 Task: Look for space in Chishtiān Mandi, Pakistan from 5th July, 2023 to 11th July, 2023 for 2 adults in price range Rs.8000 to Rs.16000. Place can be entire place with 2 bedrooms having 2 beds and 1 bathroom. Property type can be house, flat, guest house. Booking option can be shelf check-in. Required host language is English.
Action: Mouse moved to (352, 149)
Screenshot: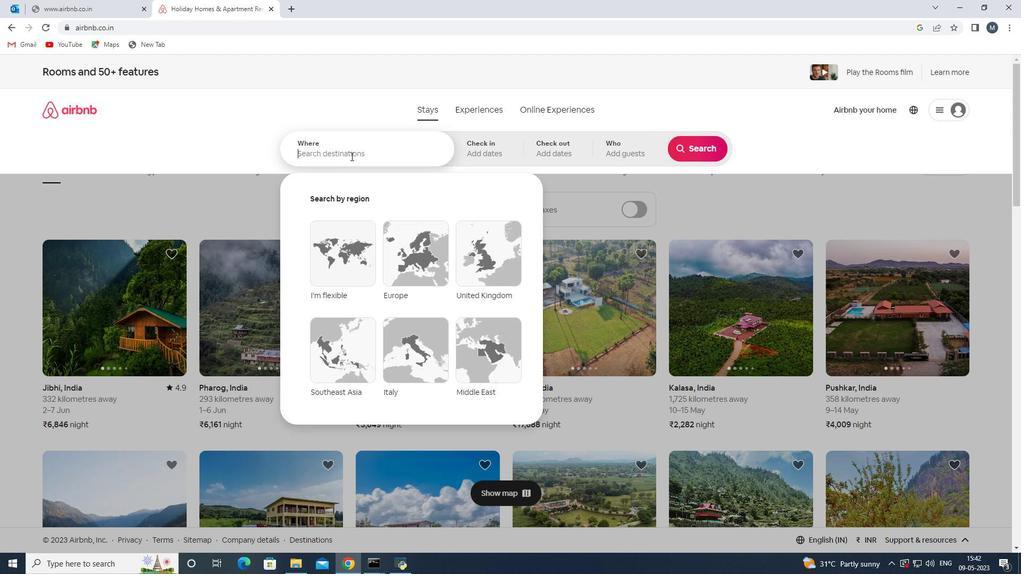 
Action: Mouse pressed left at (352, 149)
Screenshot: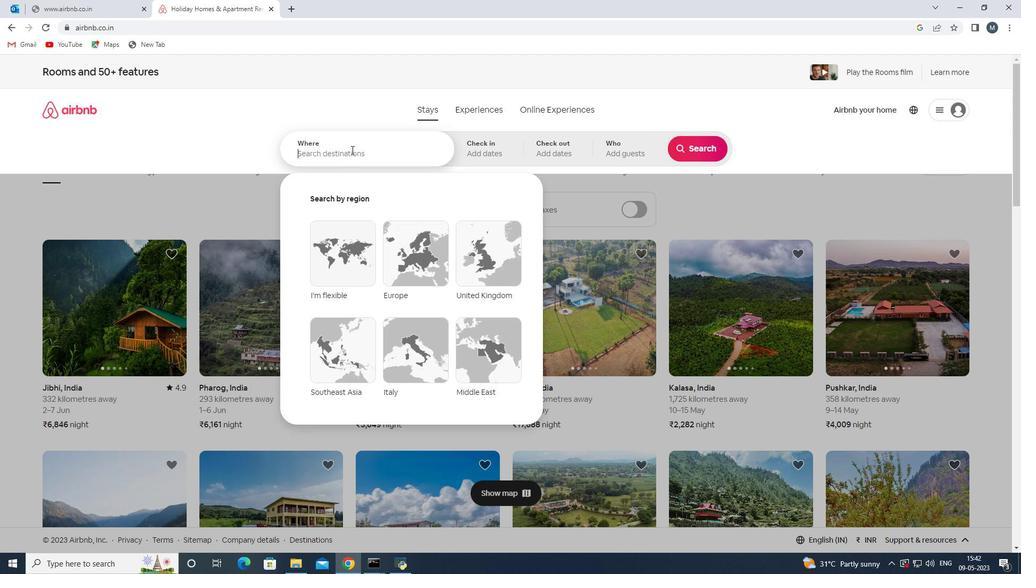 
Action: Mouse moved to (352, 149)
Screenshot: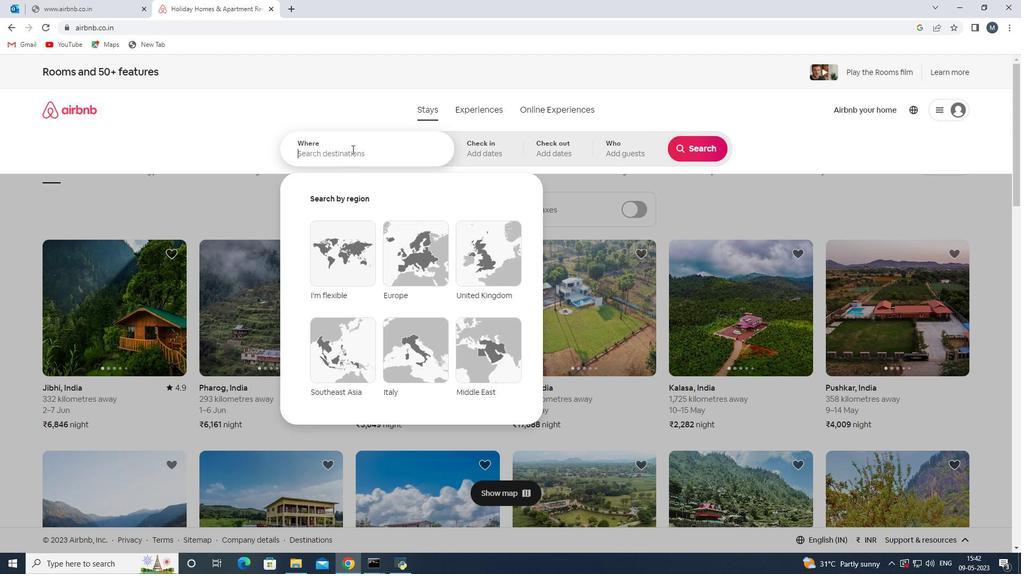
Action: Key pressed <Key.shift><Key.shift><Key.shift><Key.shift><Key.shift>Chishr<Key.backspace>tian<Key.space><Key.shift>Mandi,<Key.shift>Pakistan
Screenshot: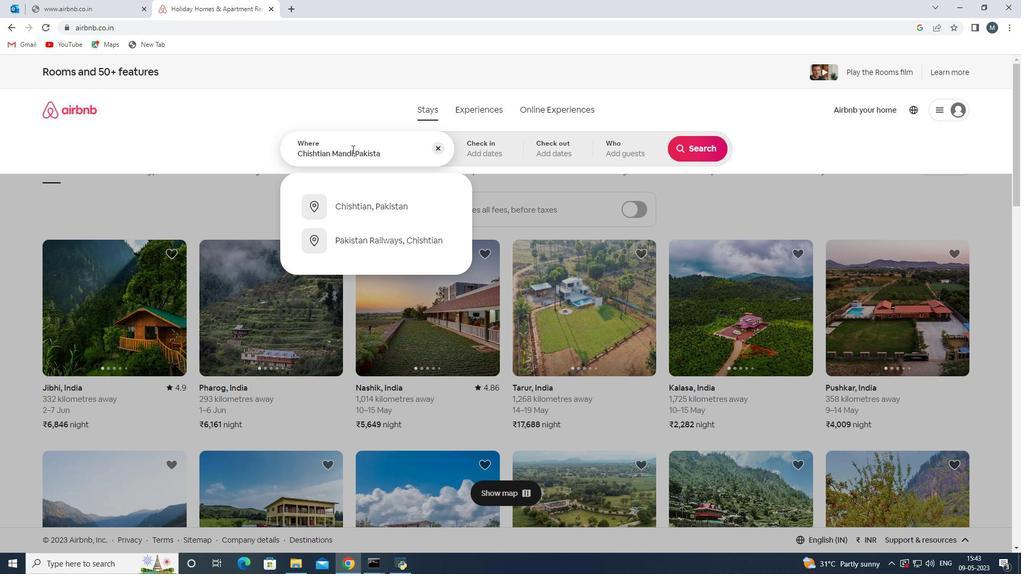 
Action: Mouse moved to (365, 212)
Screenshot: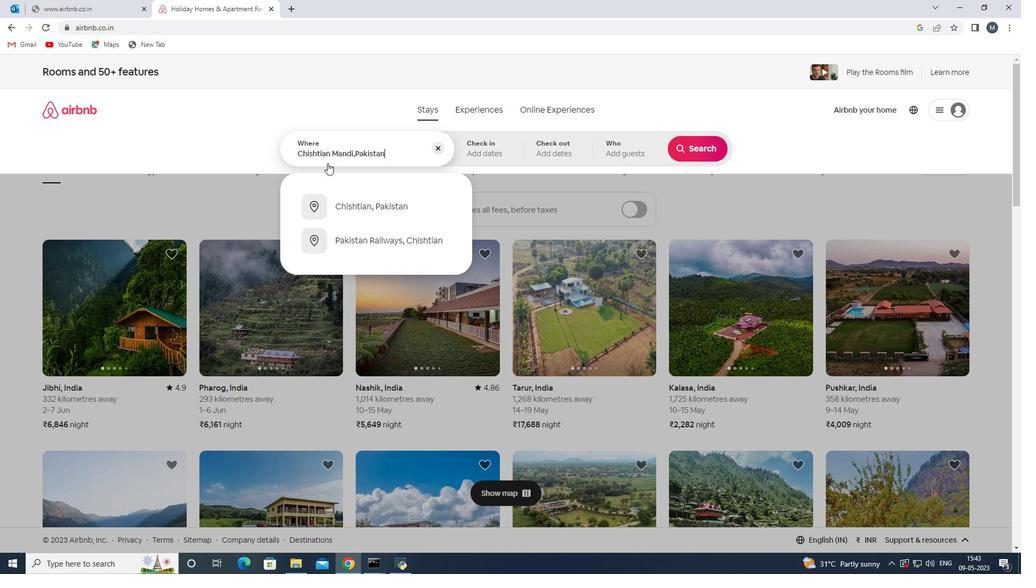 
Action: Mouse pressed left at (365, 212)
Screenshot: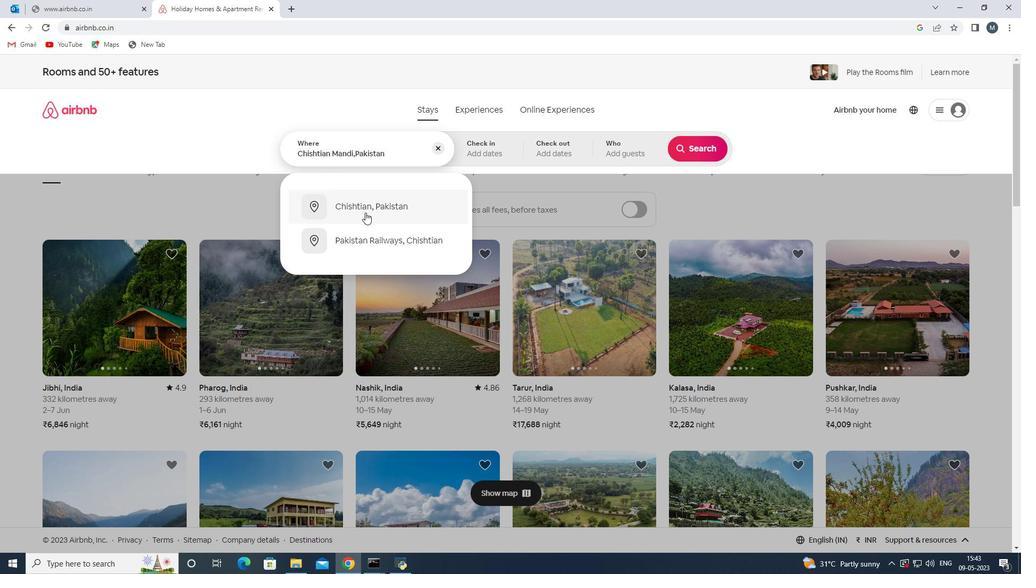 
Action: Mouse moved to (696, 237)
Screenshot: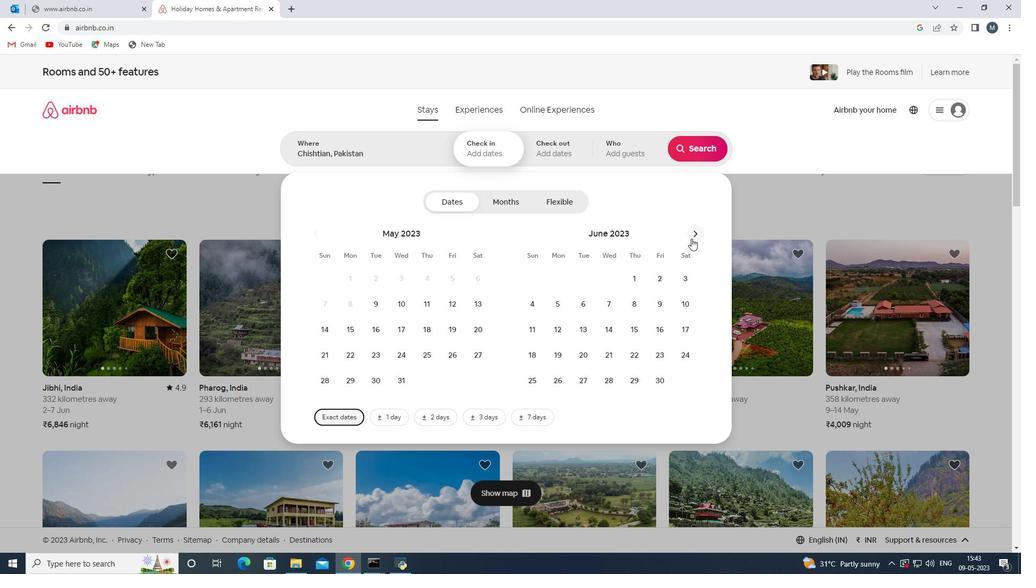 
Action: Mouse pressed left at (696, 237)
Screenshot: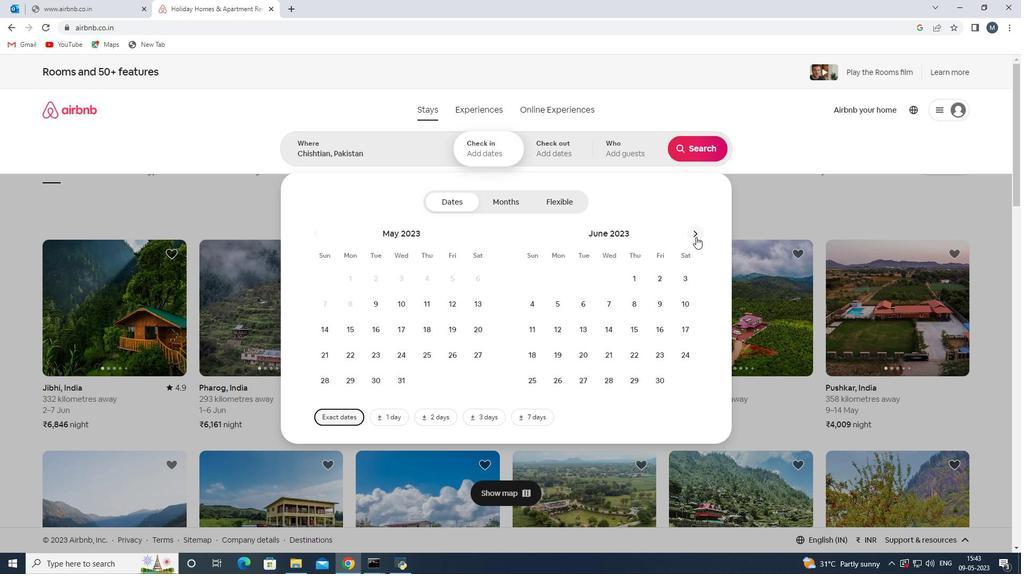 
Action: Mouse moved to (616, 304)
Screenshot: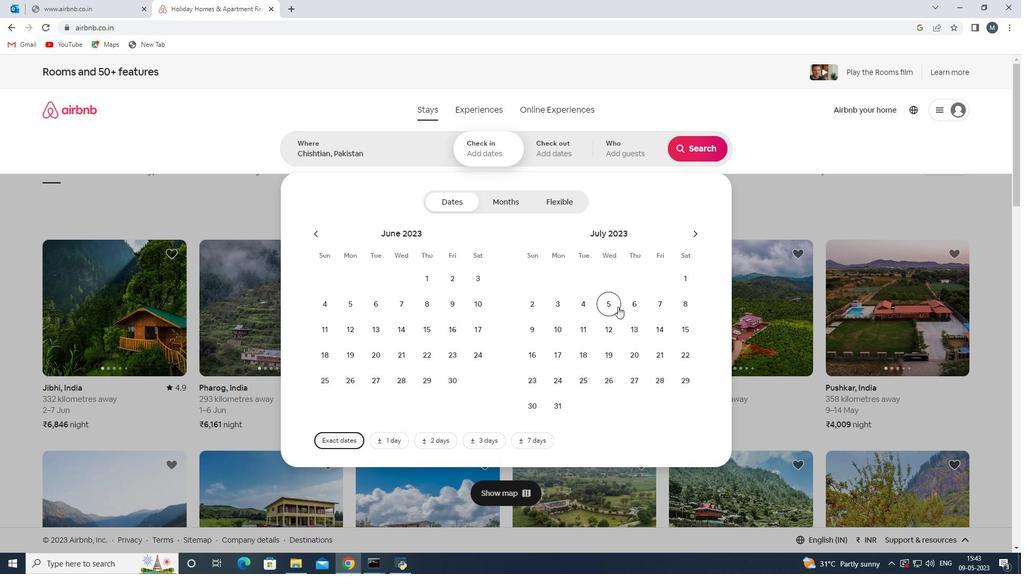 
Action: Mouse pressed left at (616, 304)
Screenshot: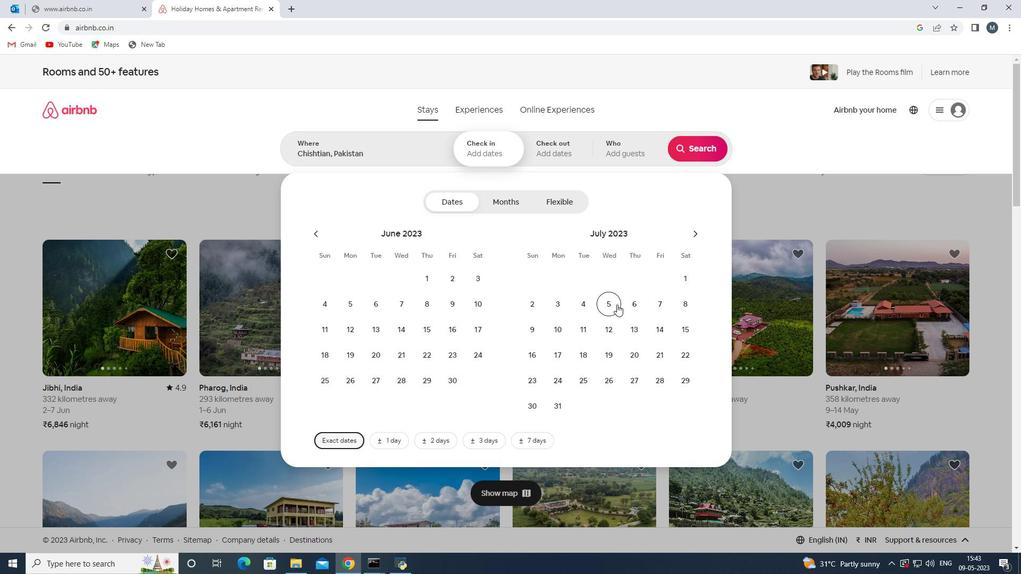 
Action: Mouse moved to (589, 327)
Screenshot: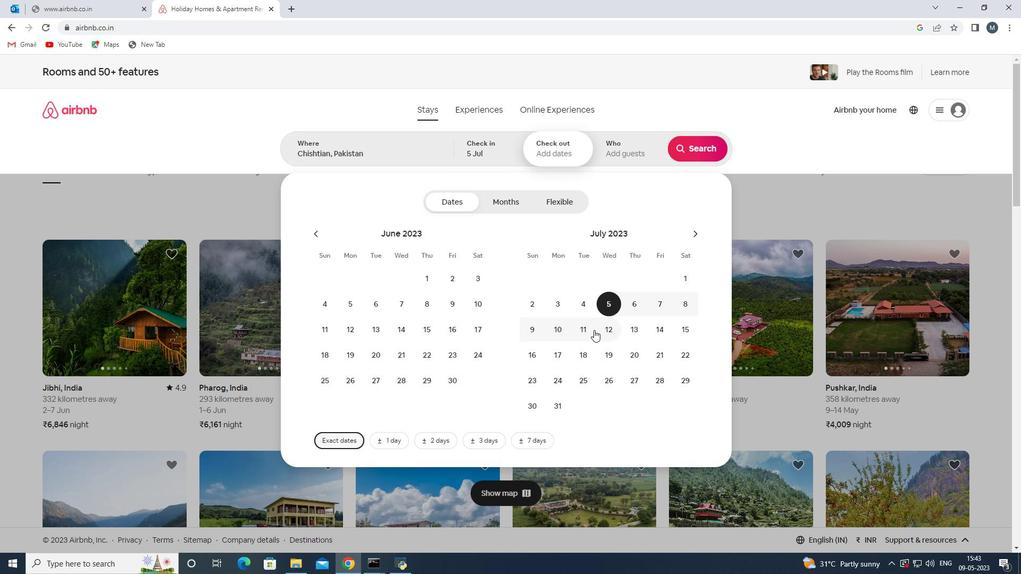 
Action: Mouse pressed left at (589, 327)
Screenshot: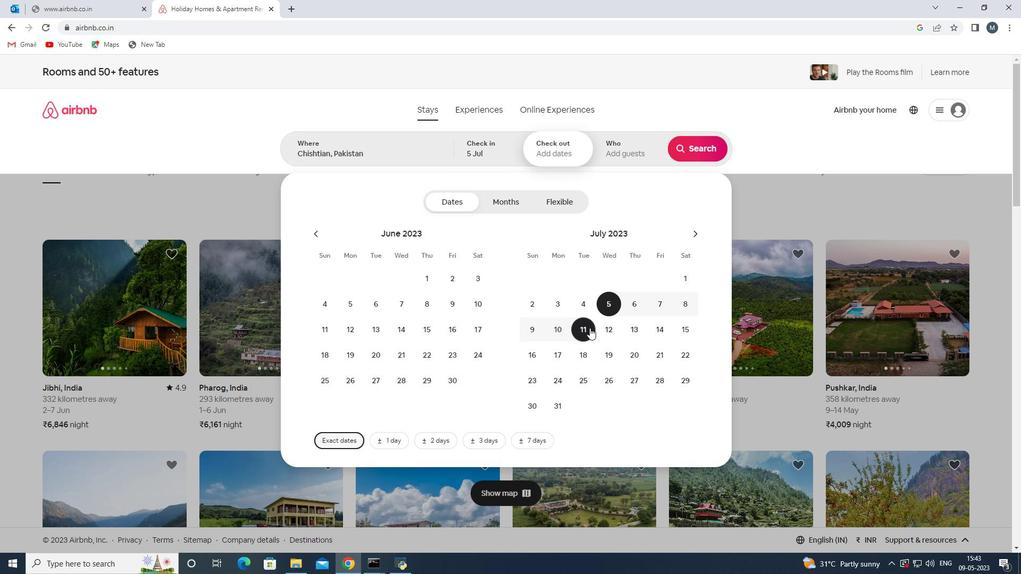 
Action: Mouse moved to (625, 152)
Screenshot: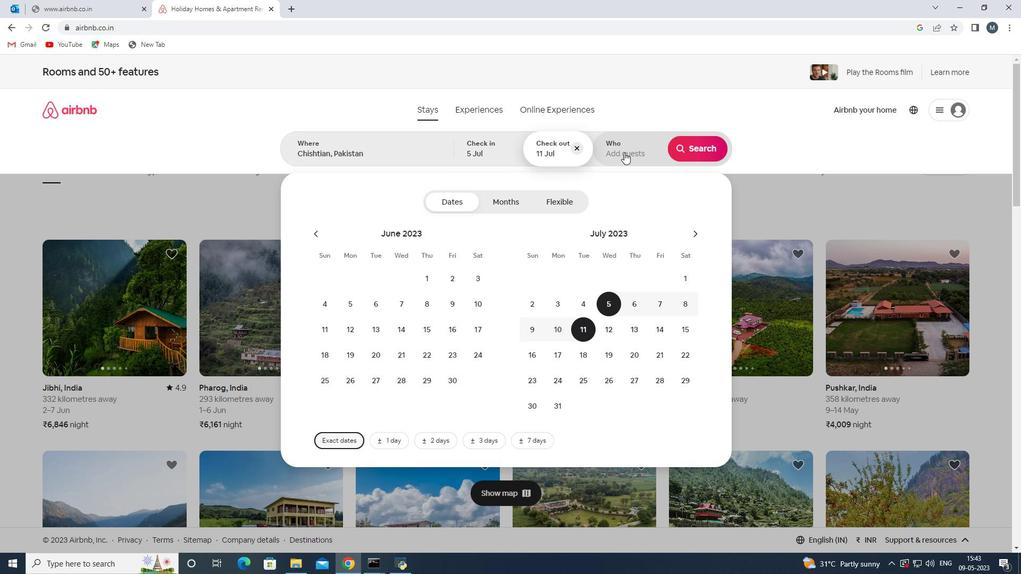 
Action: Mouse pressed left at (625, 152)
Screenshot: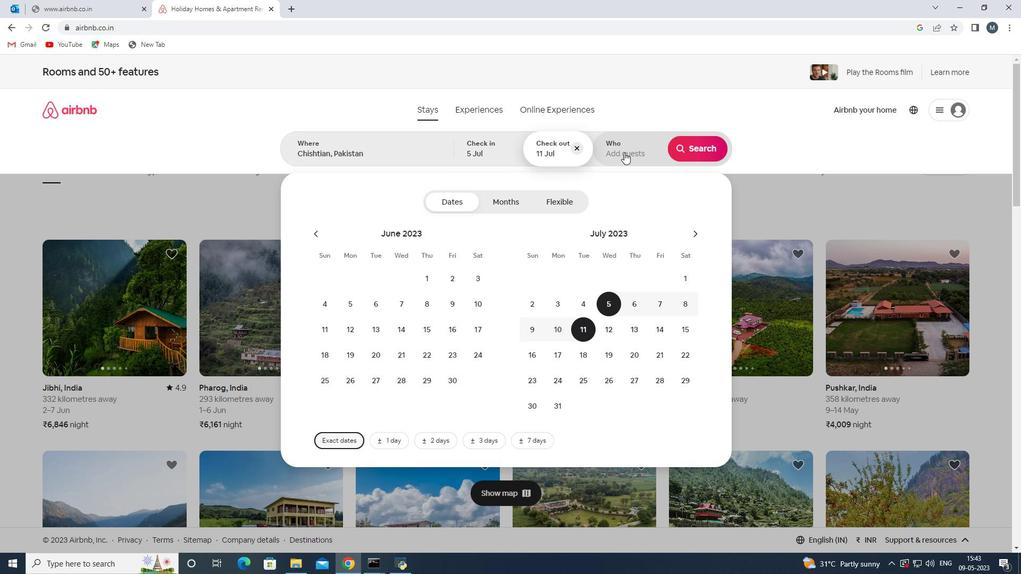 
Action: Mouse moved to (707, 210)
Screenshot: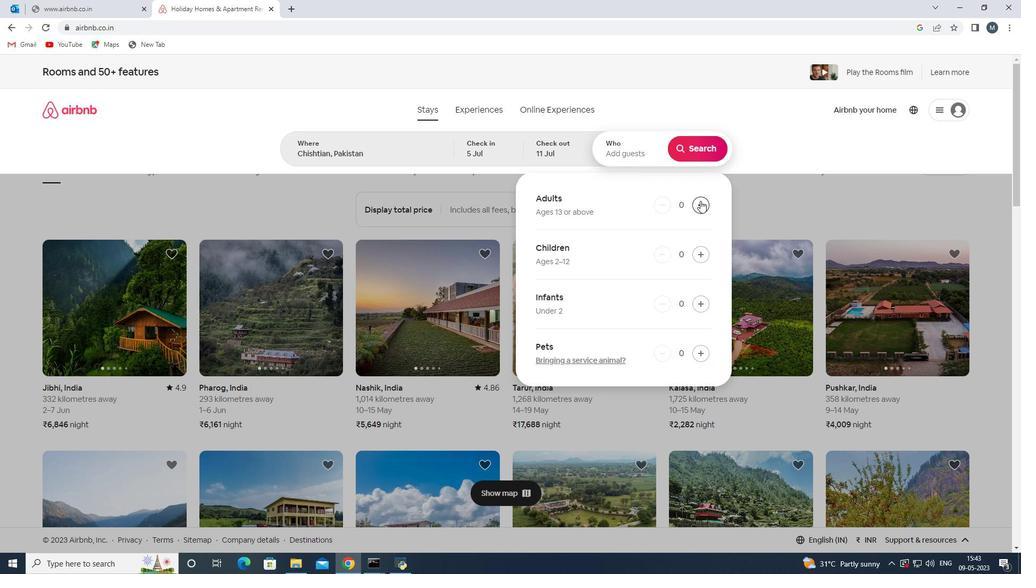 
Action: Mouse pressed left at (707, 210)
Screenshot: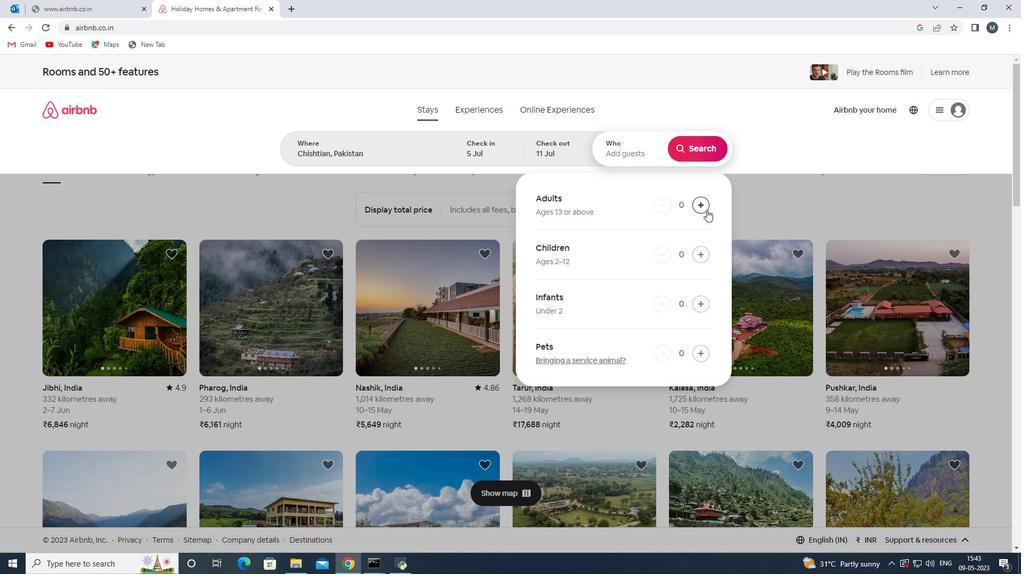 
Action: Mouse moved to (705, 207)
Screenshot: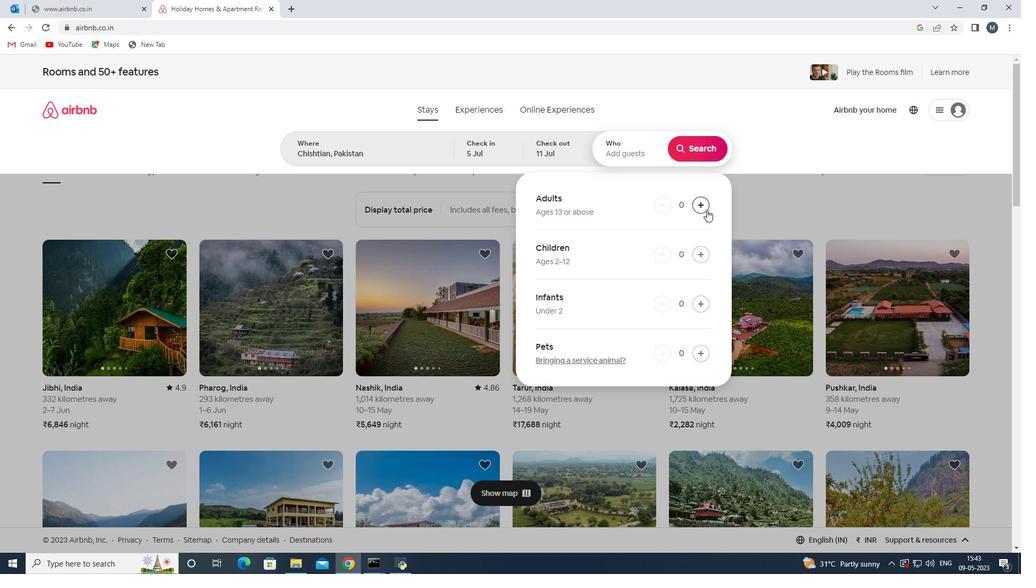 
Action: Mouse pressed left at (705, 207)
Screenshot: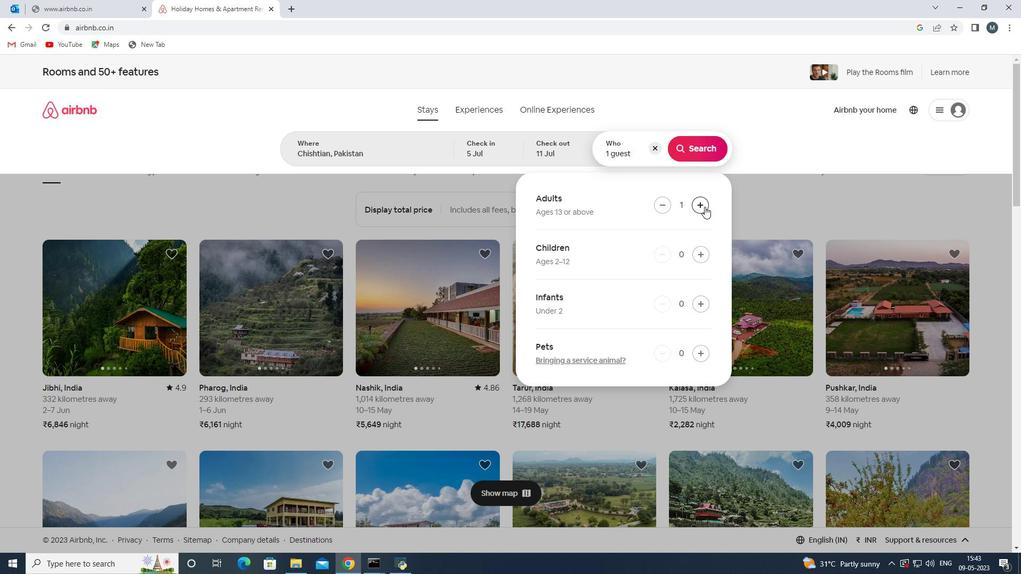 
Action: Mouse moved to (706, 151)
Screenshot: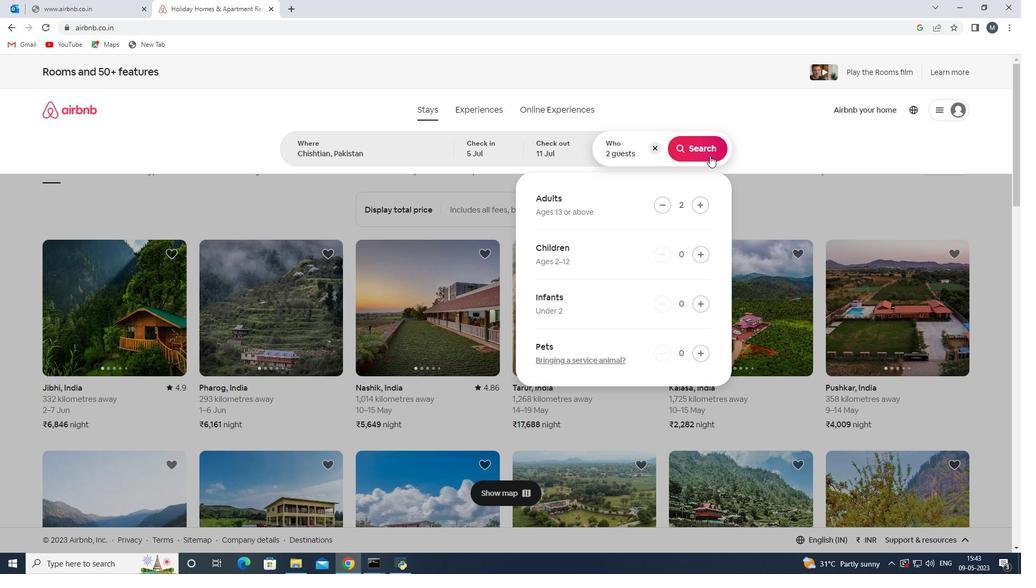 
Action: Mouse pressed left at (706, 151)
Screenshot: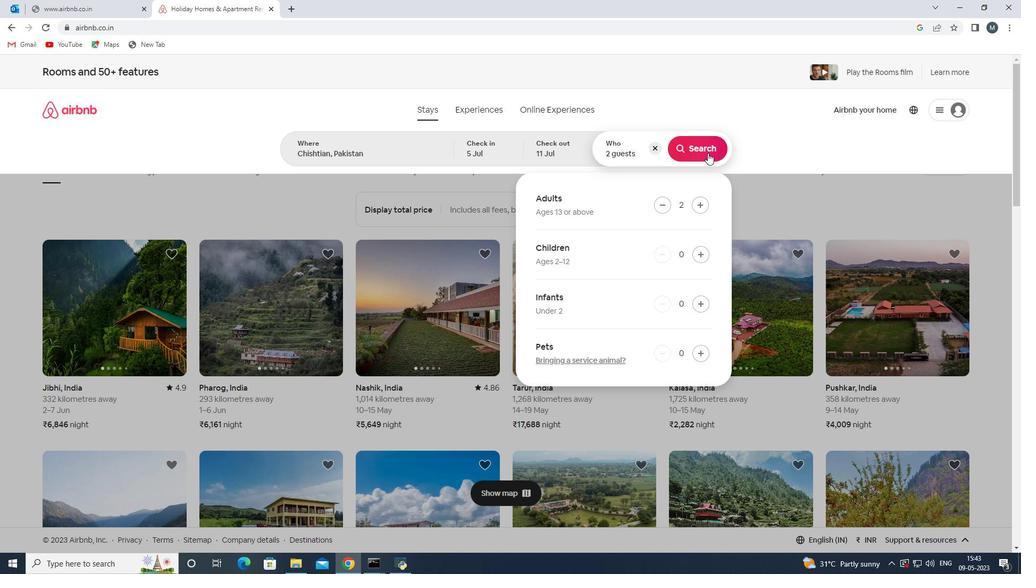 
Action: Mouse moved to (977, 116)
Screenshot: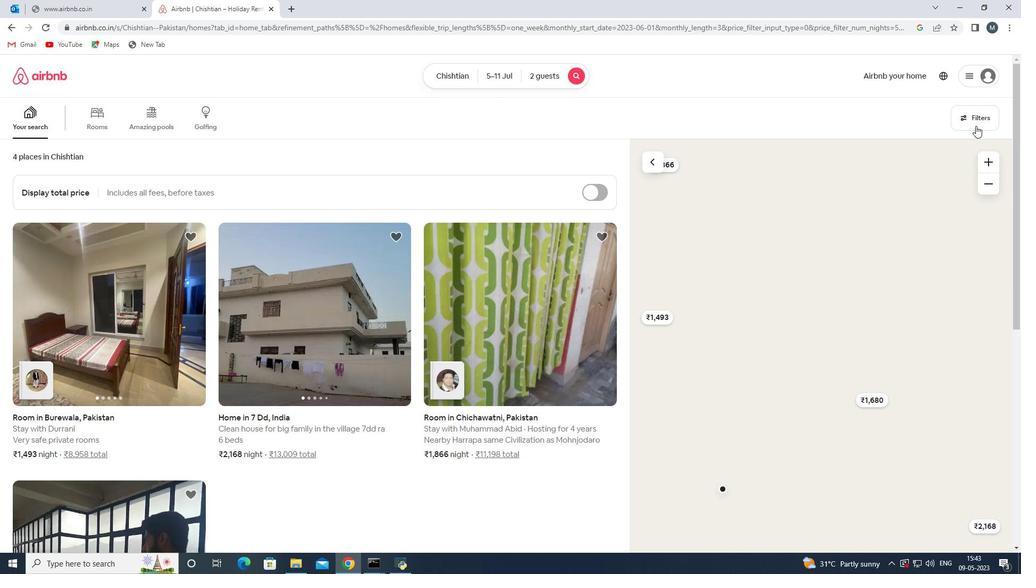 
Action: Mouse pressed left at (977, 116)
Screenshot: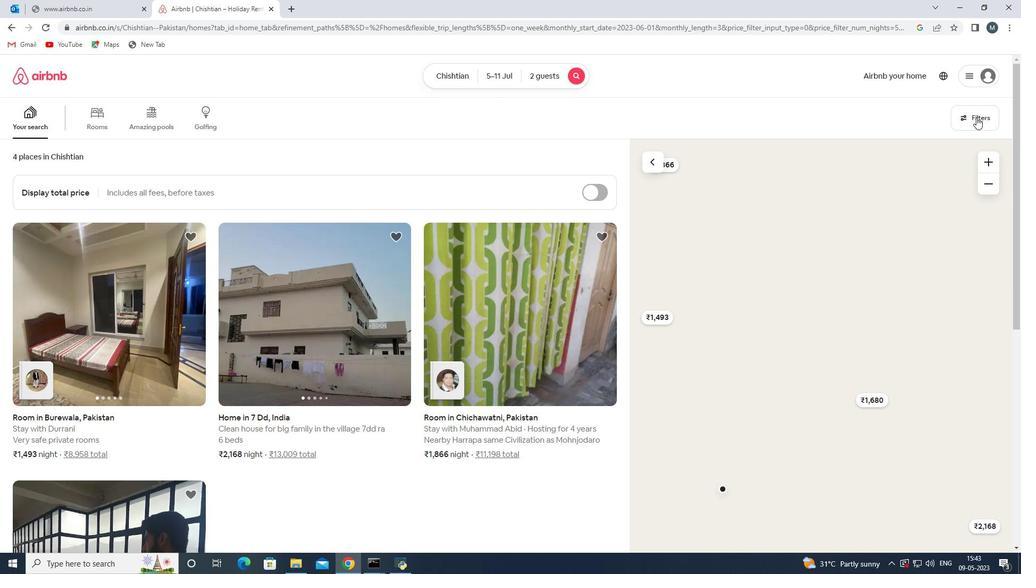 
Action: Mouse moved to (380, 382)
Screenshot: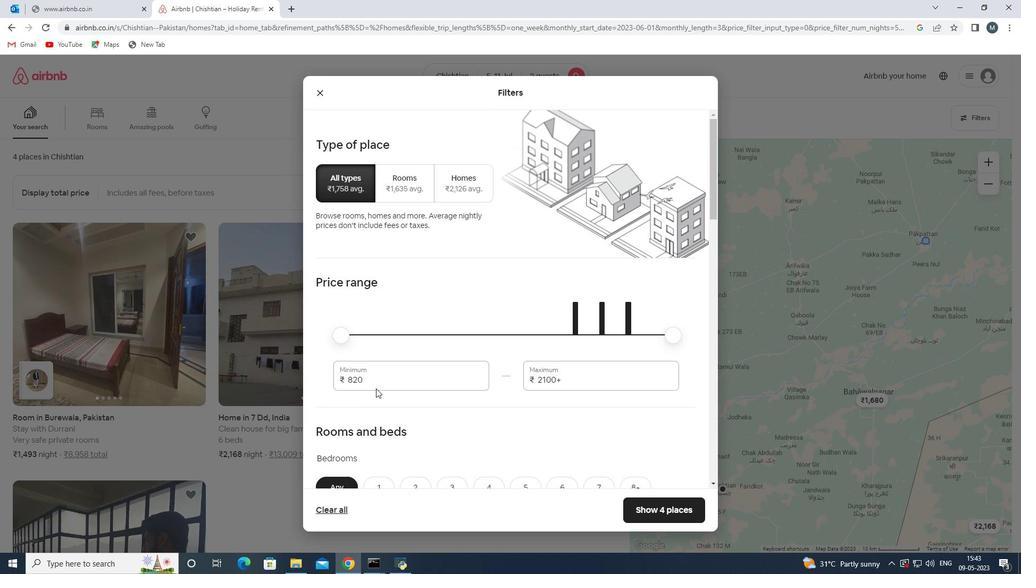 
Action: Mouse pressed left at (380, 382)
Screenshot: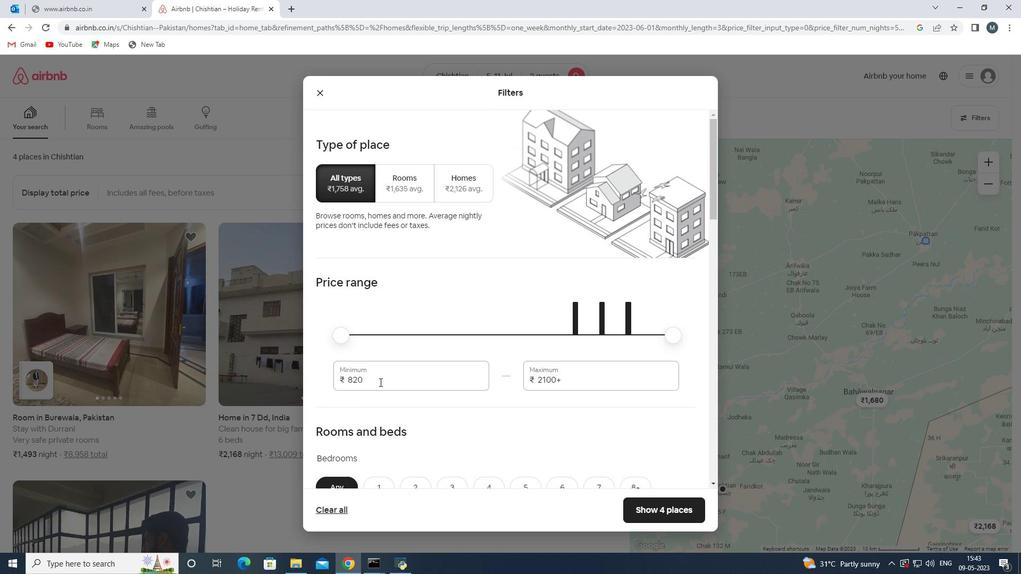 
Action: Mouse moved to (380, 381)
Screenshot: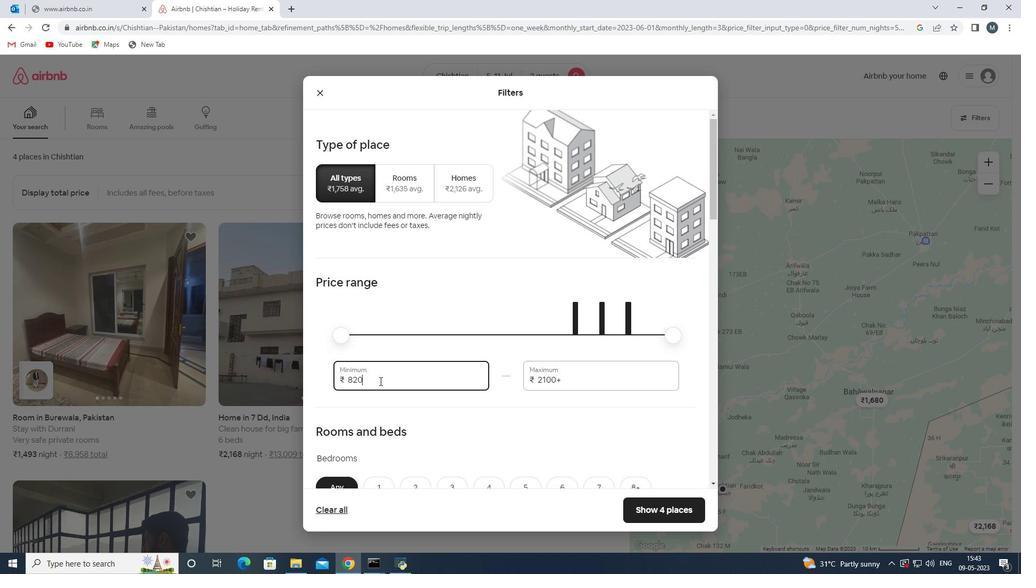 
Action: Key pressed <Key.backspace><Key.backspace>
Screenshot: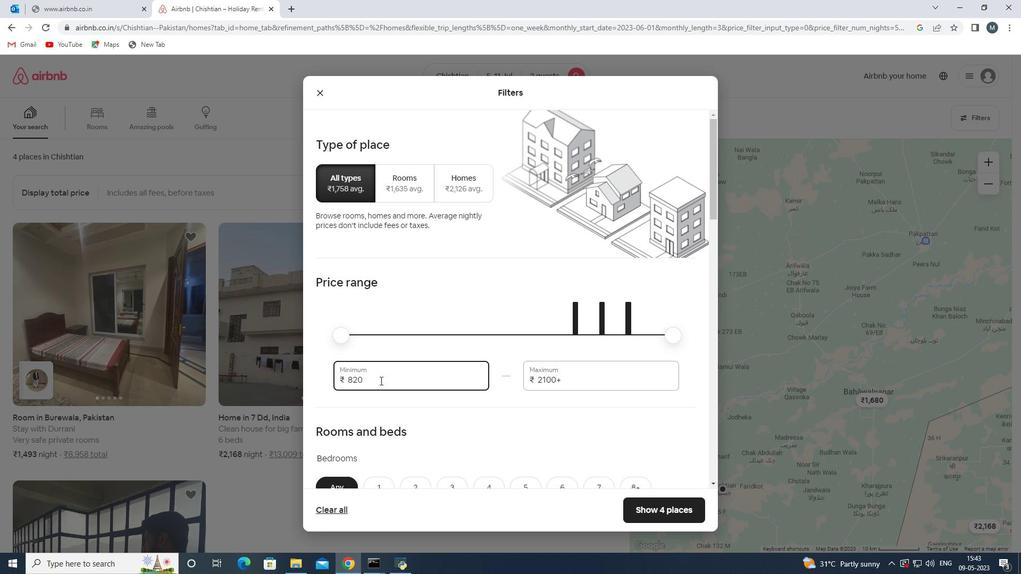 
Action: Mouse moved to (380, 381)
Screenshot: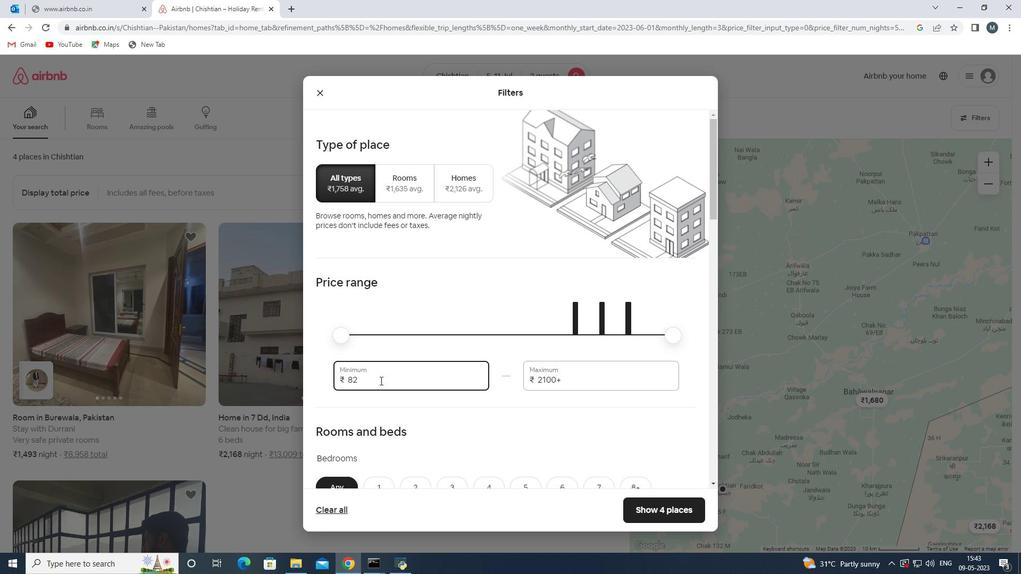 
Action: Key pressed 000
Screenshot: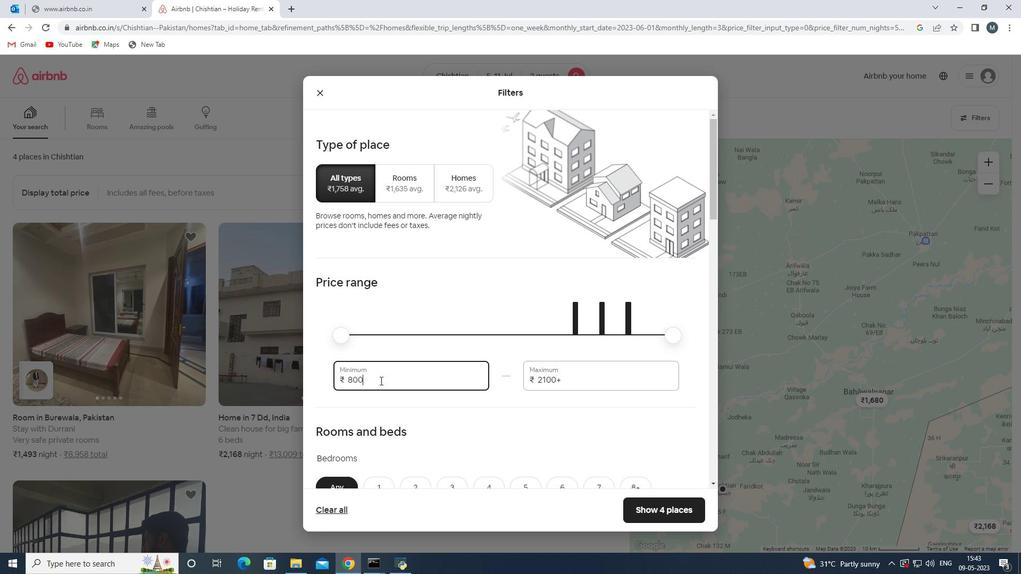 
Action: Mouse moved to (566, 378)
Screenshot: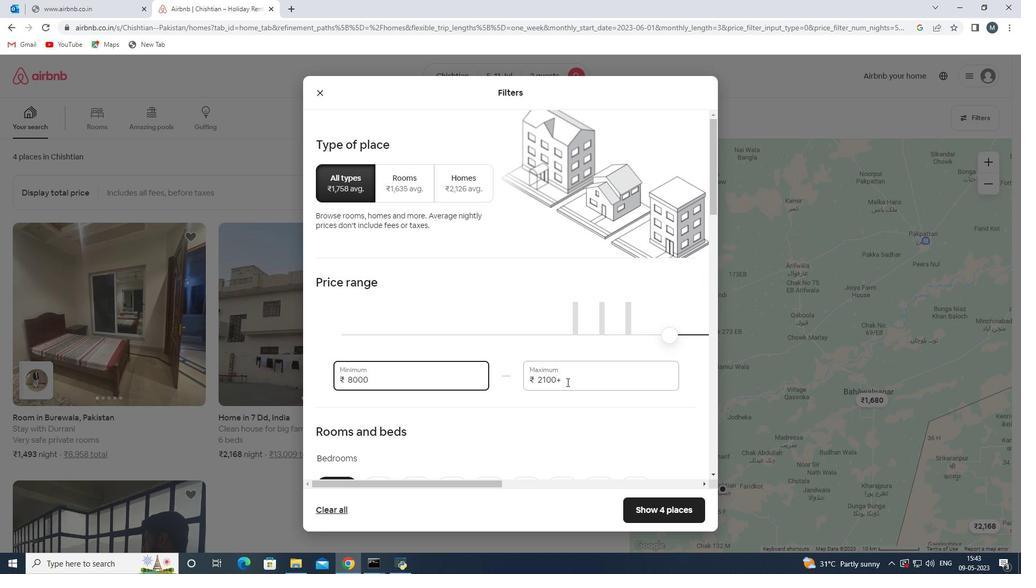 
Action: Mouse pressed left at (566, 378)
Screenshot: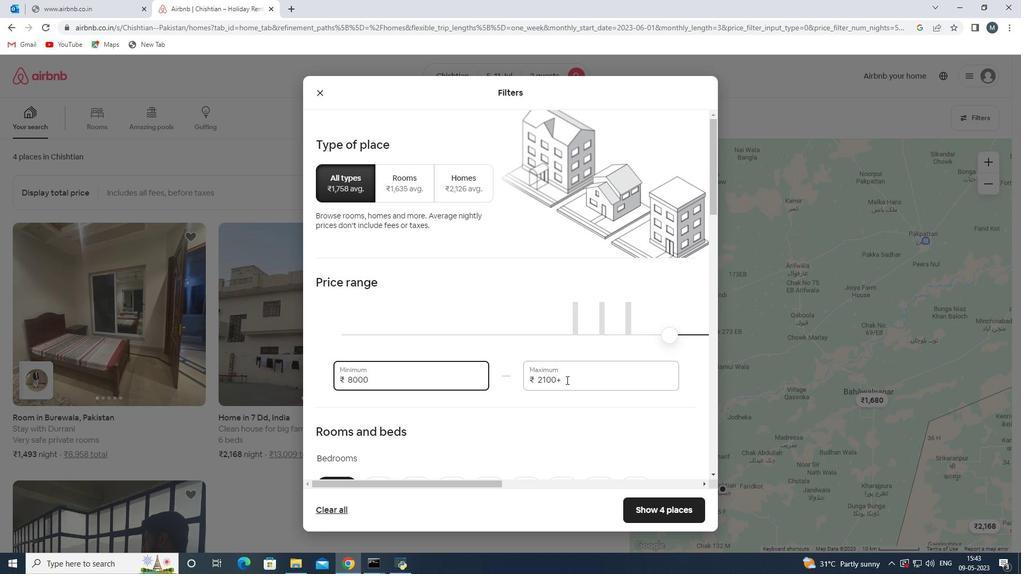 
Action: Mouse moved to (524, 381)
Screenshot: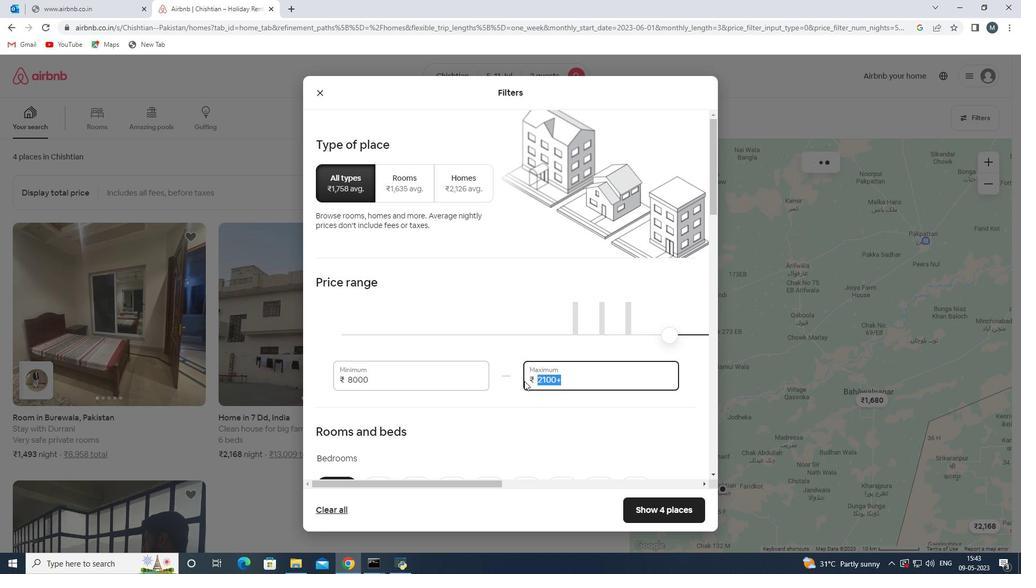 
Action: Key pressed 16000
Screenshot: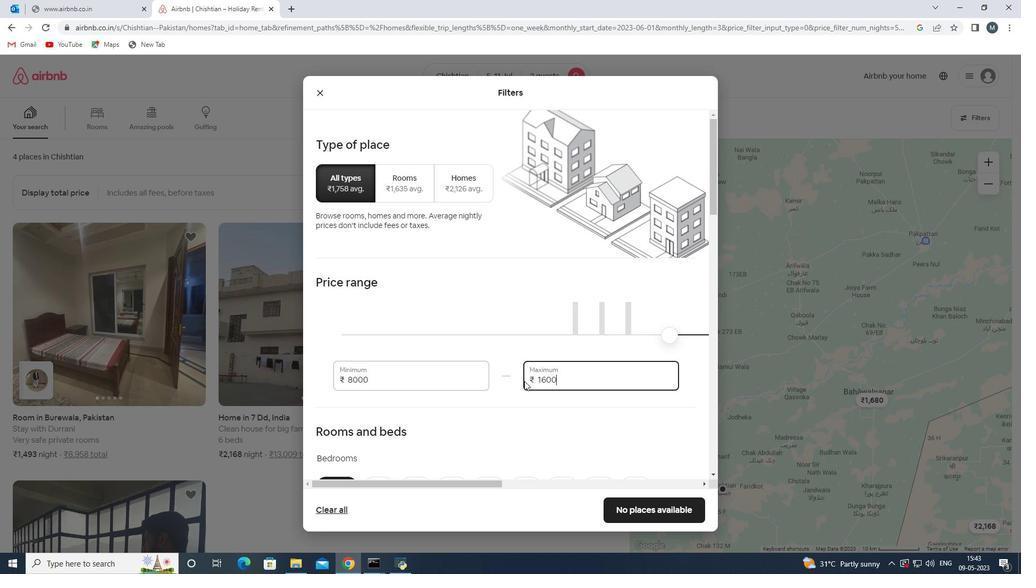 
Action: Mouse moved to (538, 413)
Screenshot: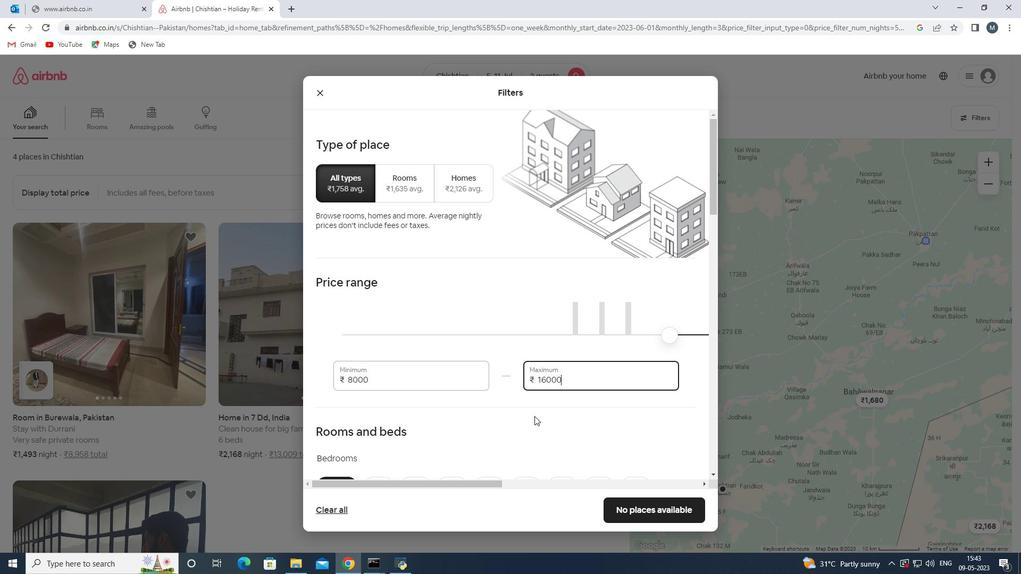 
Action: Mouse scrolled (538, 412) with delta (0, 0)
Screenshot: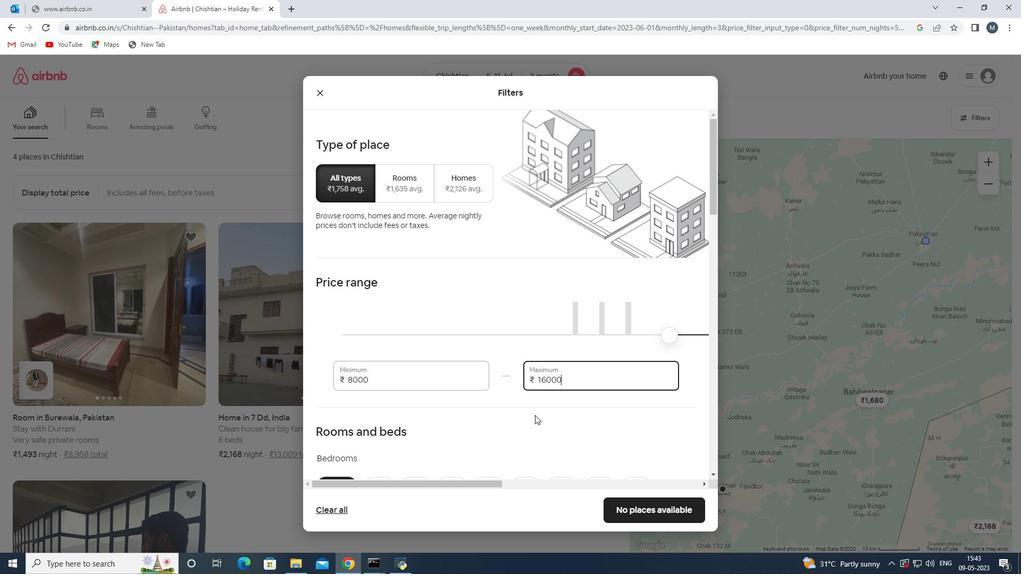 
Action: Mouse moved to (557, 402)
Screenshot: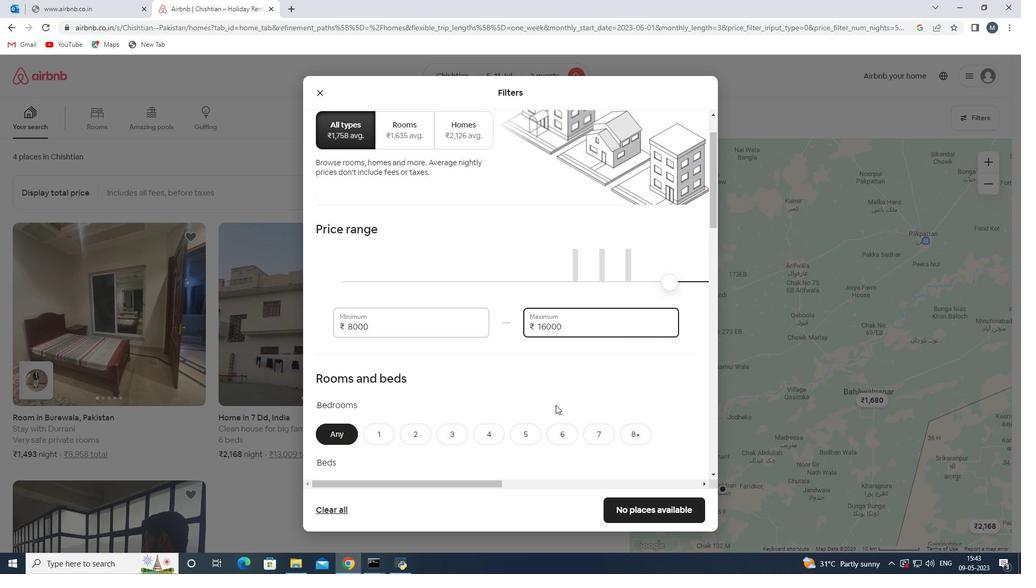 
Action: Mouse scrolled (557, 402) with delta (0, 0)
Screenshot: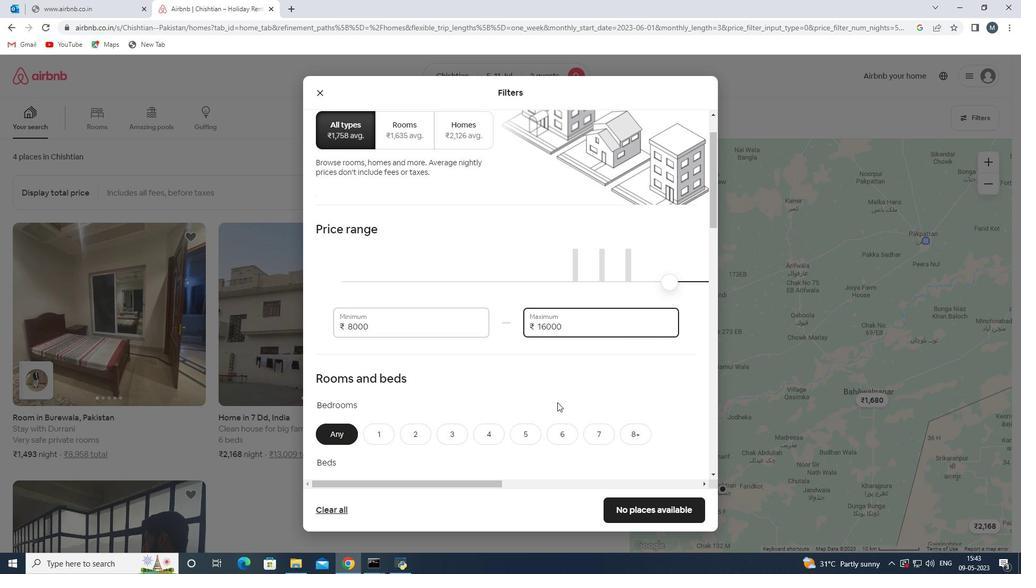 
Action: Mouse moved to (419, 380)
Screenshot: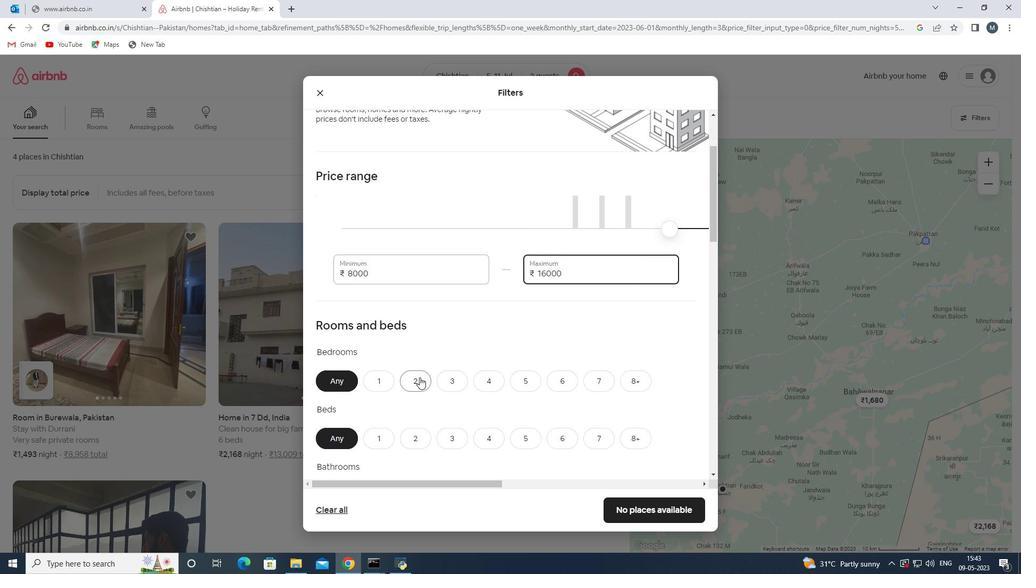 
Action: Mouse pressed left at (419, 380)
Screenshot: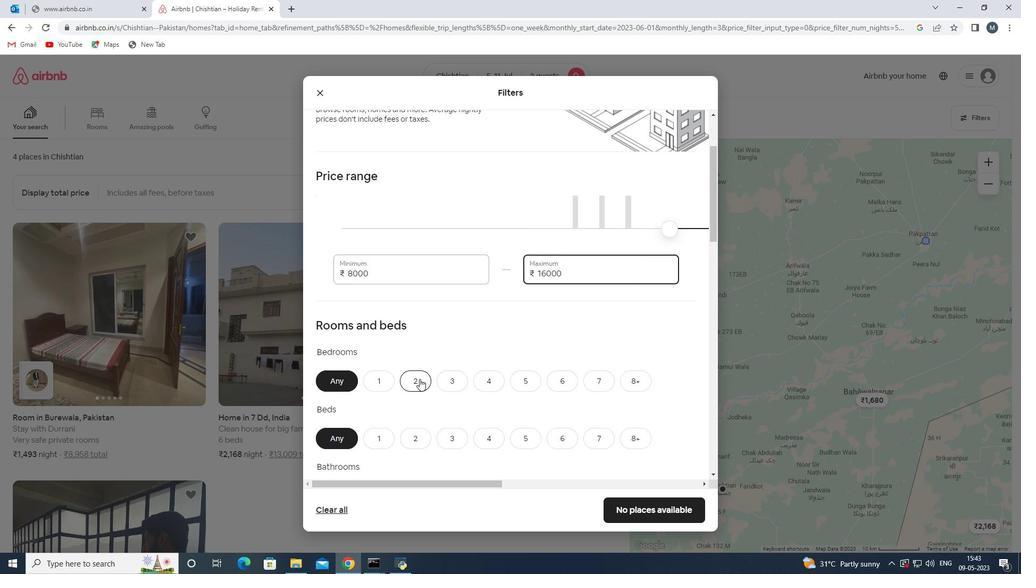 
Action: Mouse moved to (418, 378)
Screenshot: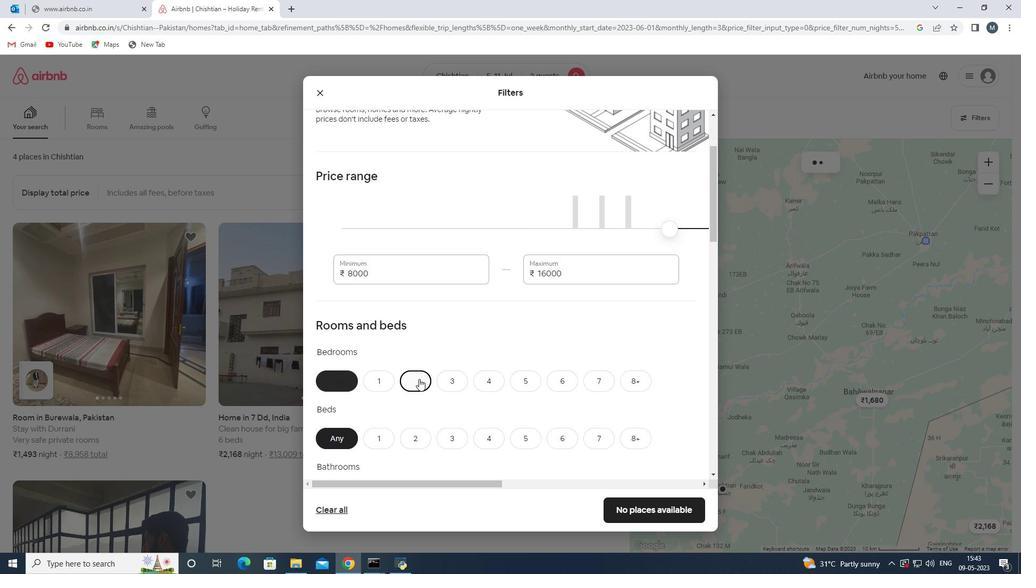 
Action: Mouse scrolled (418, 378) with delta (0, 0)
Screenshot: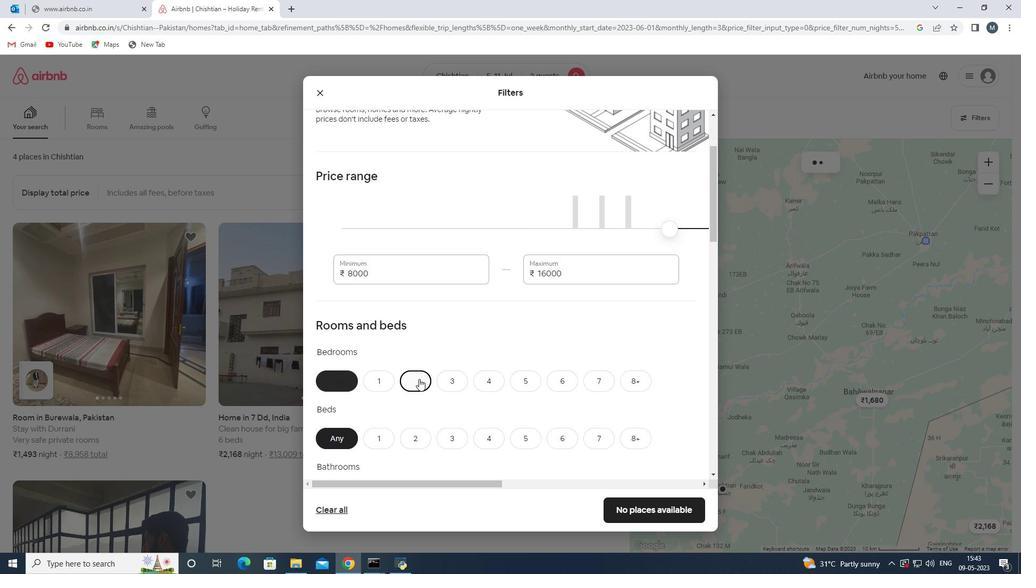 
Action: Mouse moved to (416, 388)
Screenshot: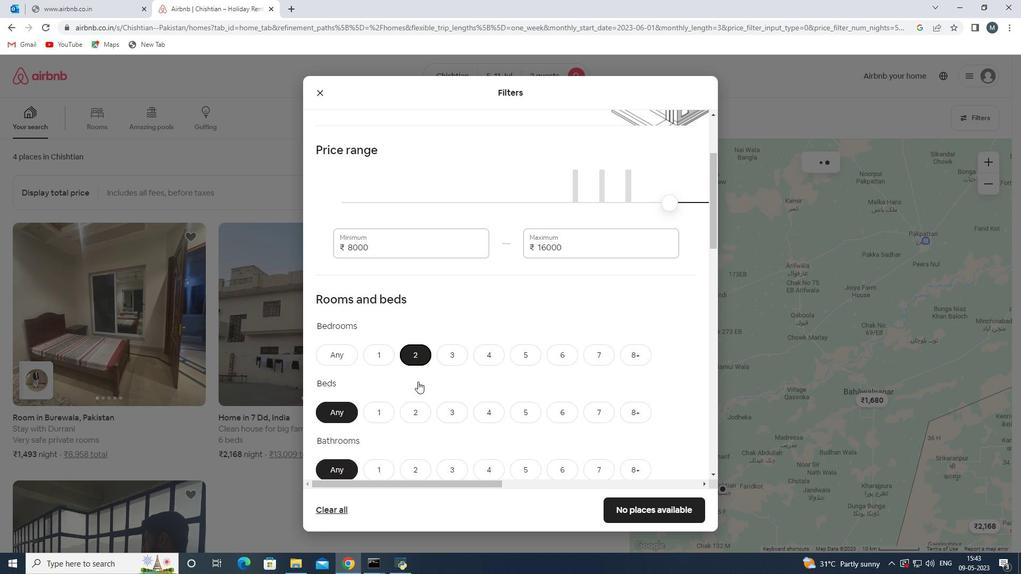 
Action: Mouse pressed left at (416, 388)
Screenshot: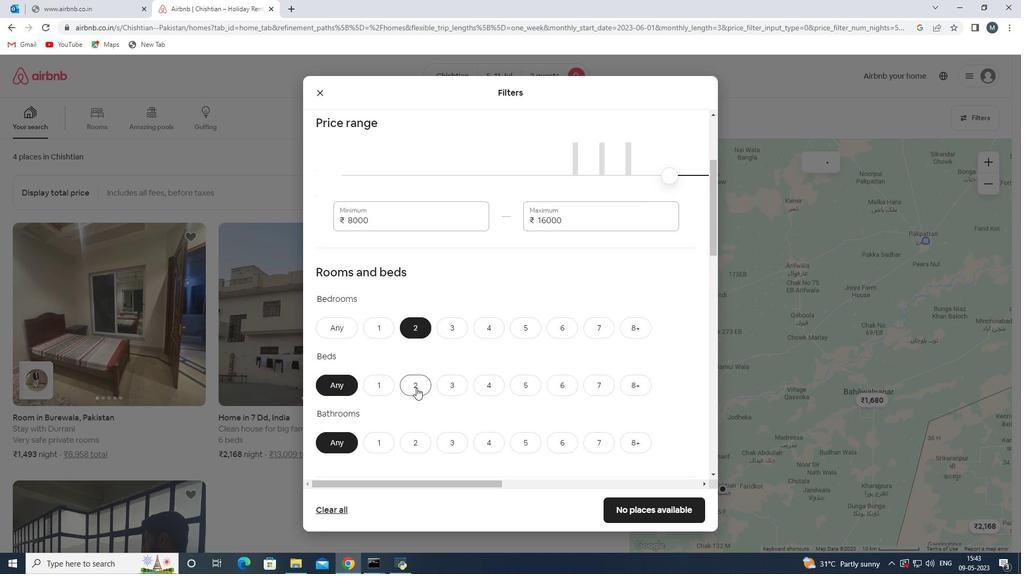 
Action: Mouse moved to (414, 389)
Screenshot: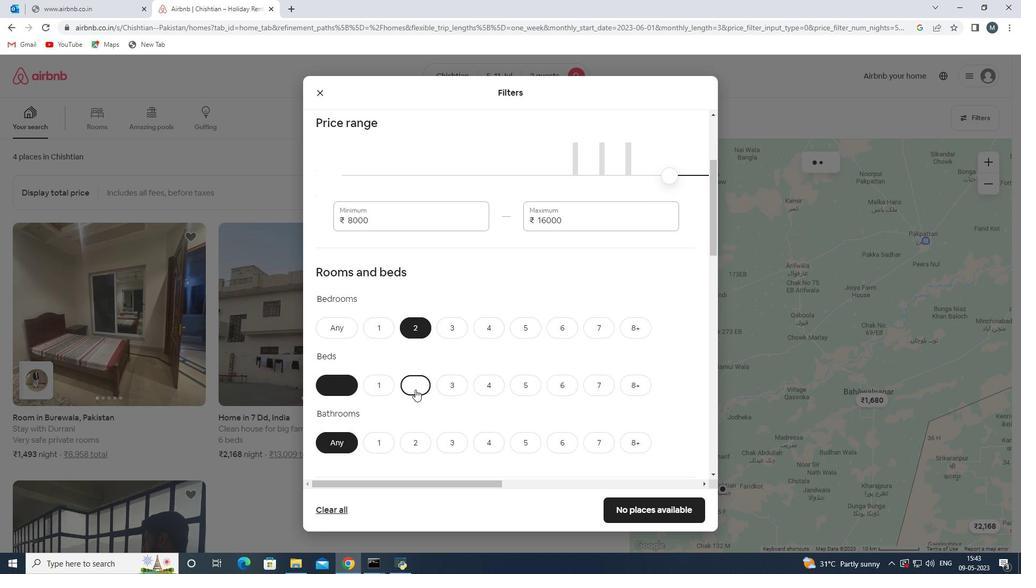 
Action: Mouse scrolled (414, 389) with delta (0, 0)
Screenshot: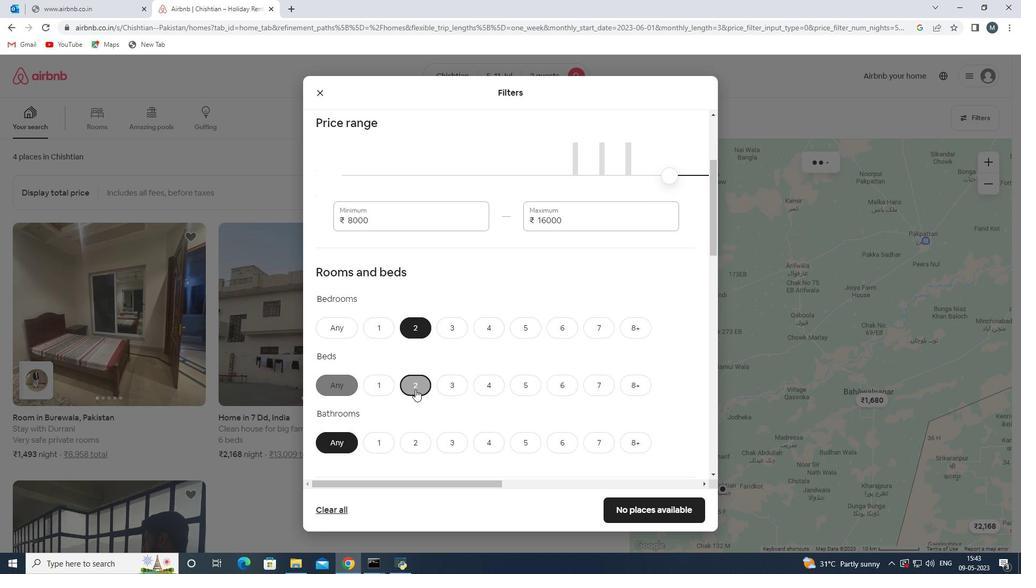 
Action: Mouse moved to (380, 391)
Screenshot: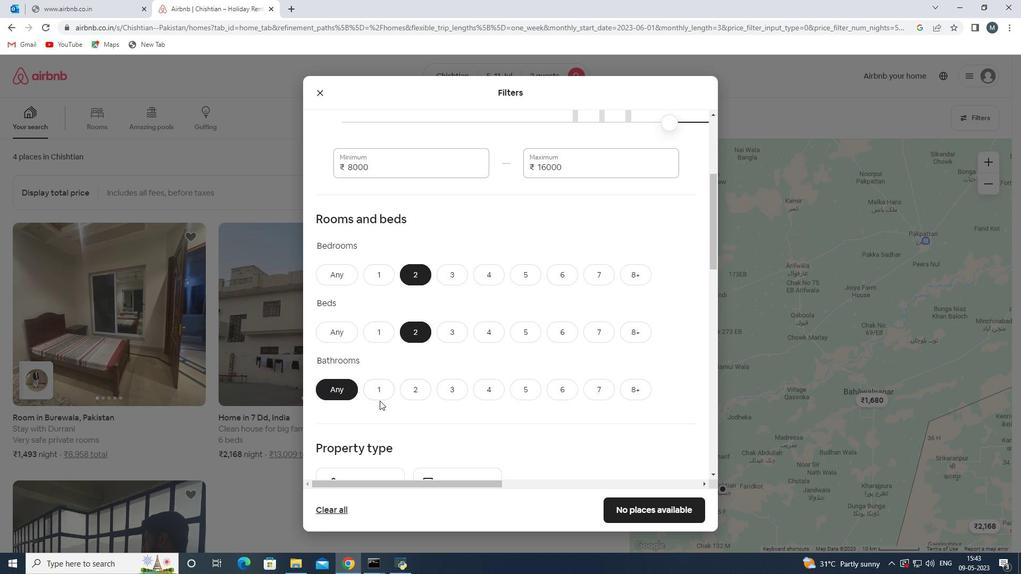
Action: Mouse pressed left at (380, 391)
Screenshot: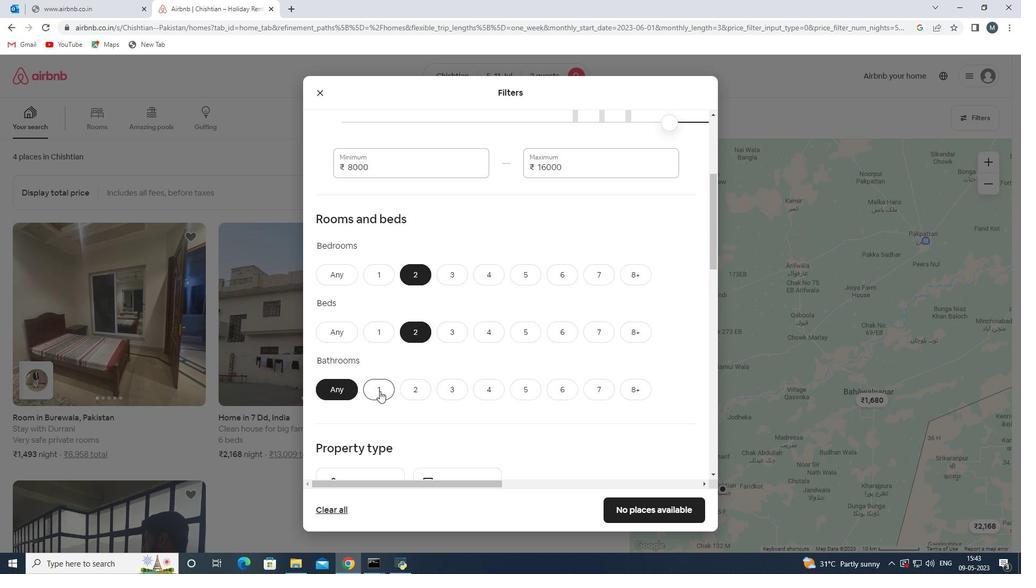 
Action: Mouse moved to (385, 384)
Screenshot: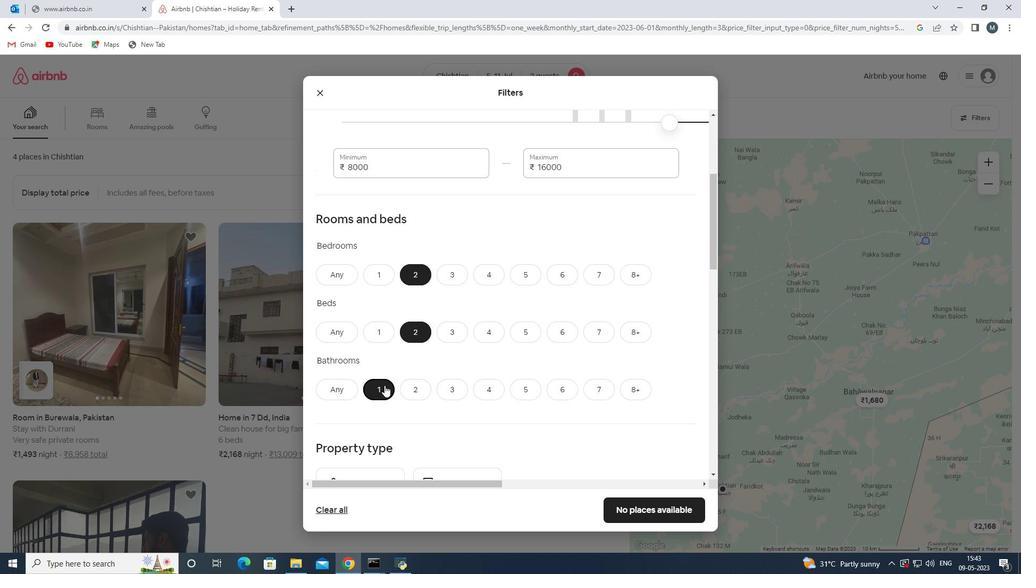 
Action: Mouse scrolled (385, 384) with delta (0, 0)
Screenshot: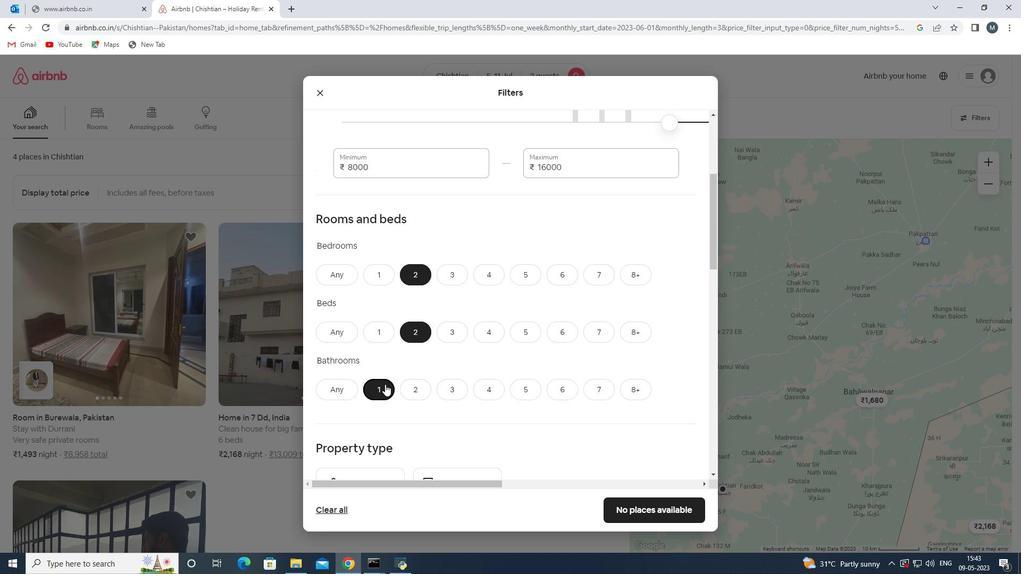 
Action: Mouse moved to (415, 379)
Screenshot: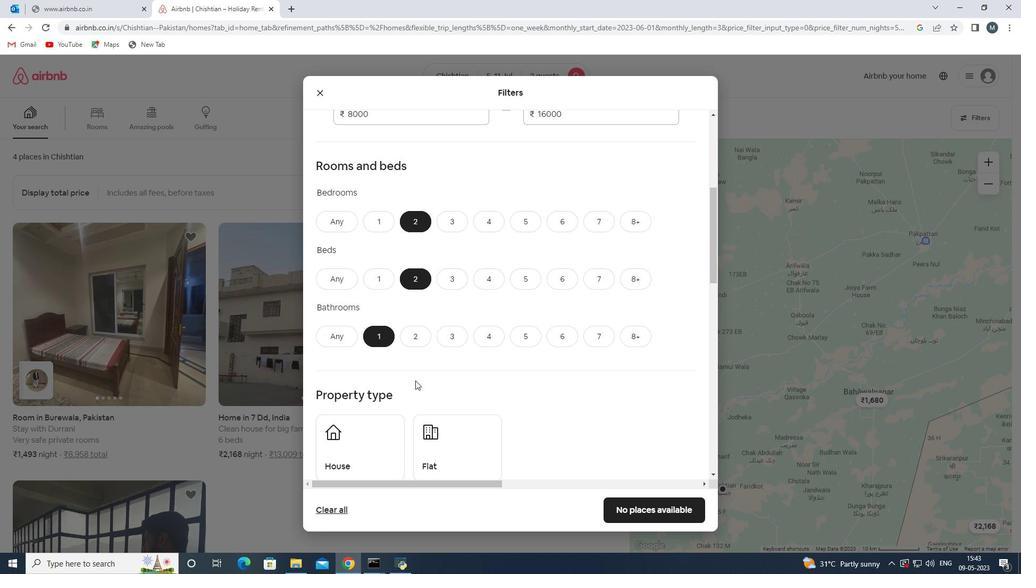 
Action: Mouse scrolled (415, 378) with delta (0, 0)
Screenshot: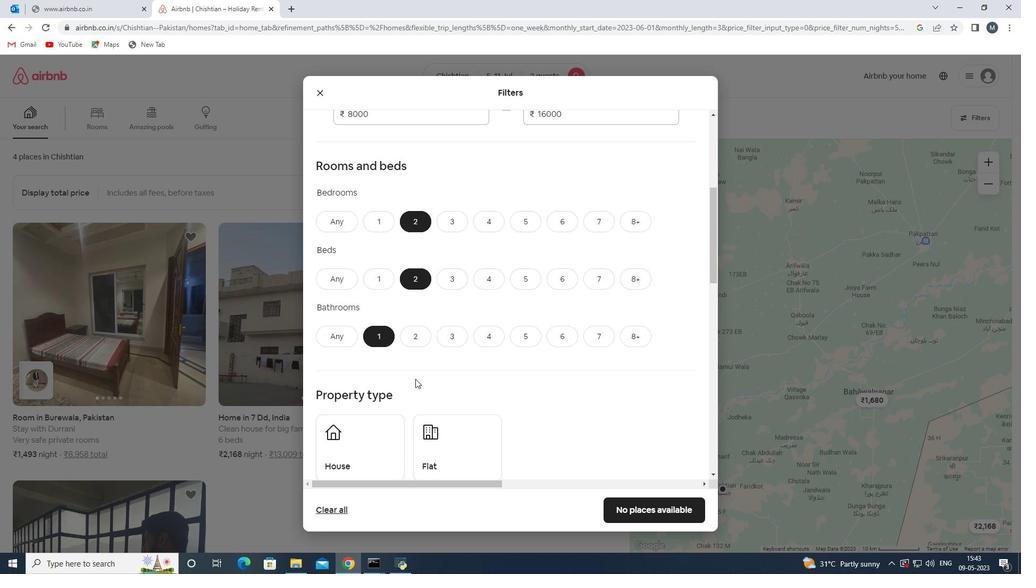 
Action: Mouse scrolled (415, 378) with delta (0, 0)
Screenshot: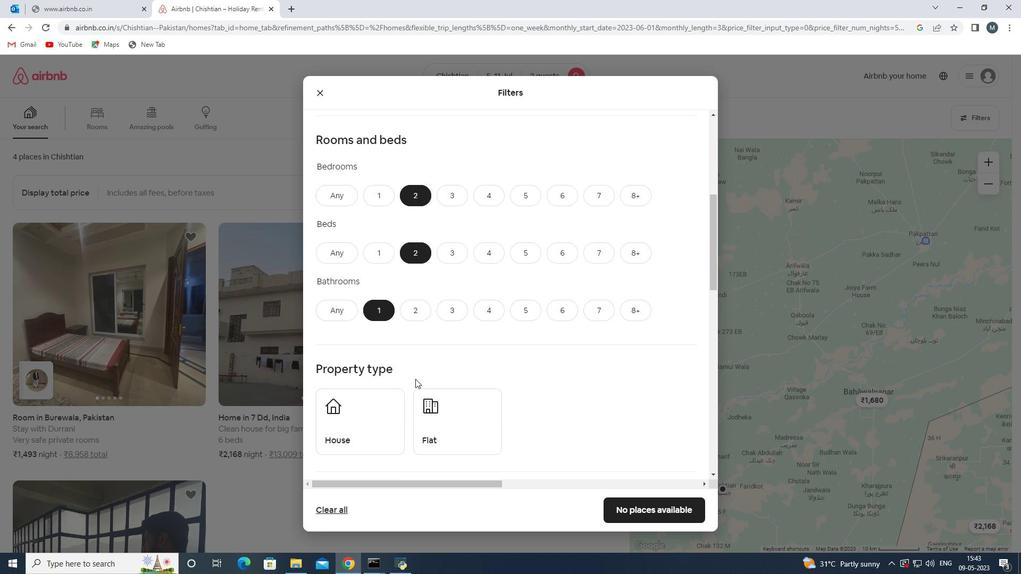 
Action: Mouse moved to (364, 350)
Screenshot: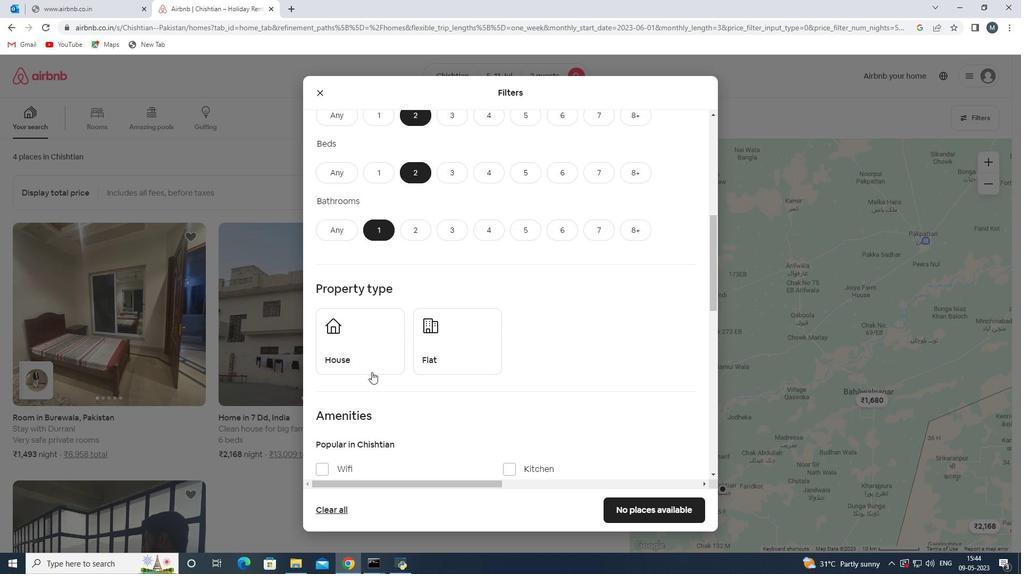 
Action: Mouse pressed left at (364, 350)
Screenshot: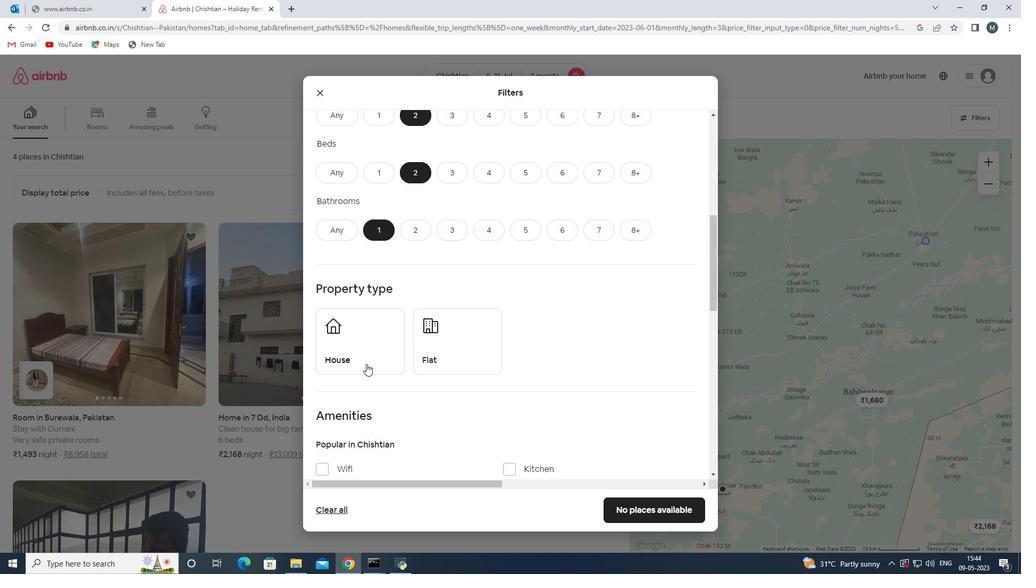 
Action: Mouse moved to (447, 349)
Screenshot: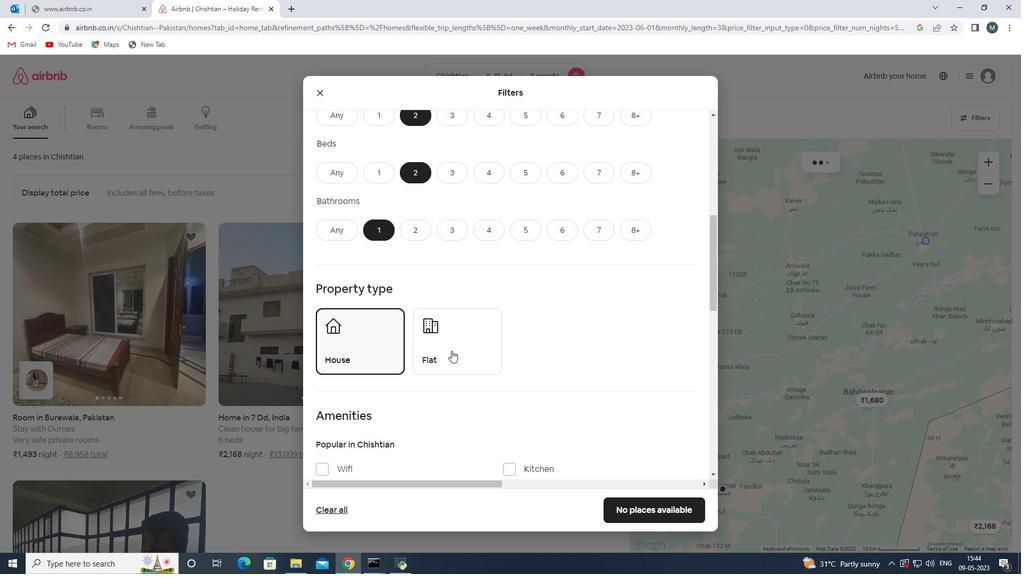 
Action: Mouse pressed left at (447, 349)
Screenshot: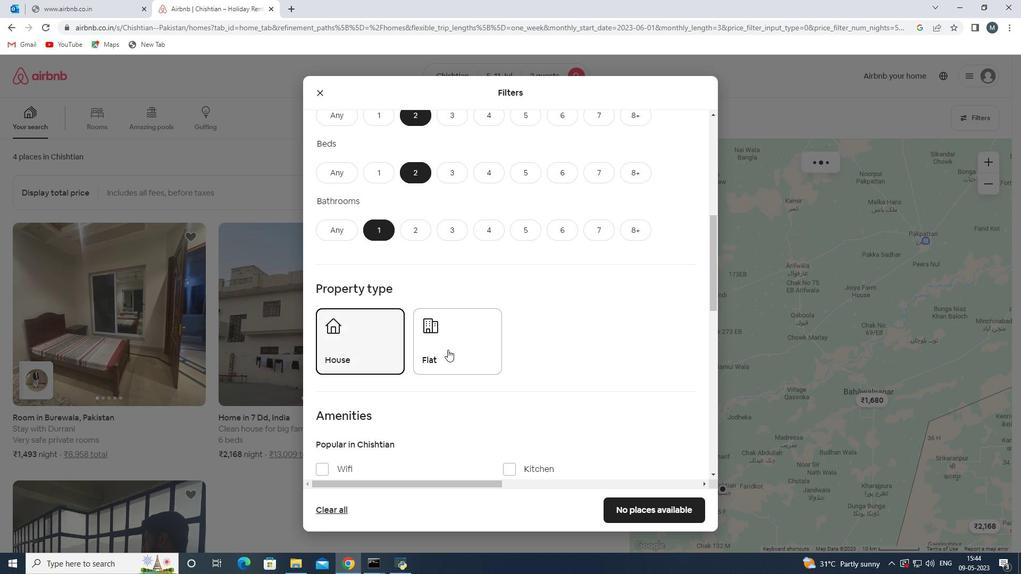 
Action: Mouse moved to (451, 342)
Screenshot: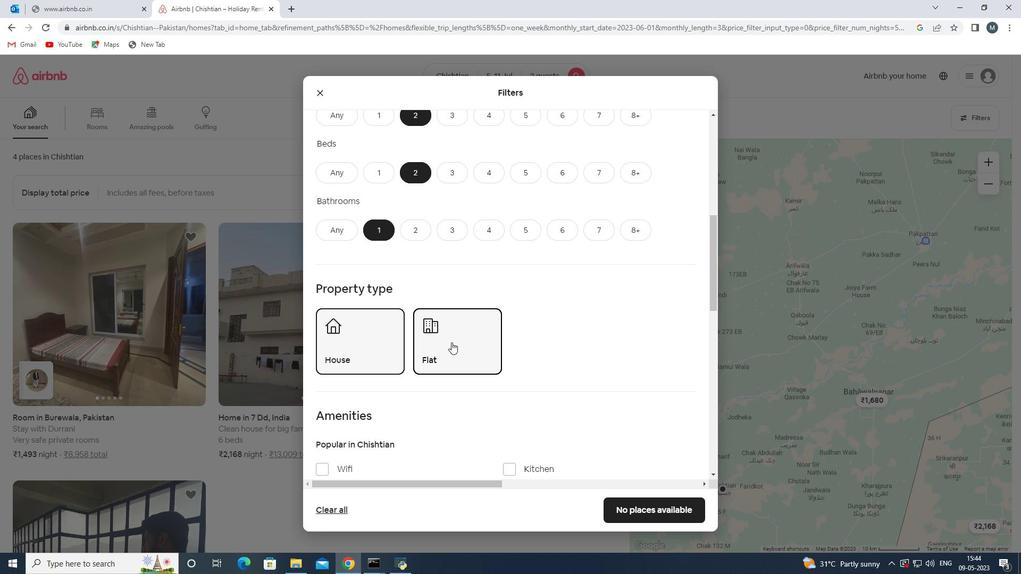 
Action: Mouse scrolled (451, 341) with delta (0, 0)
Screenshot: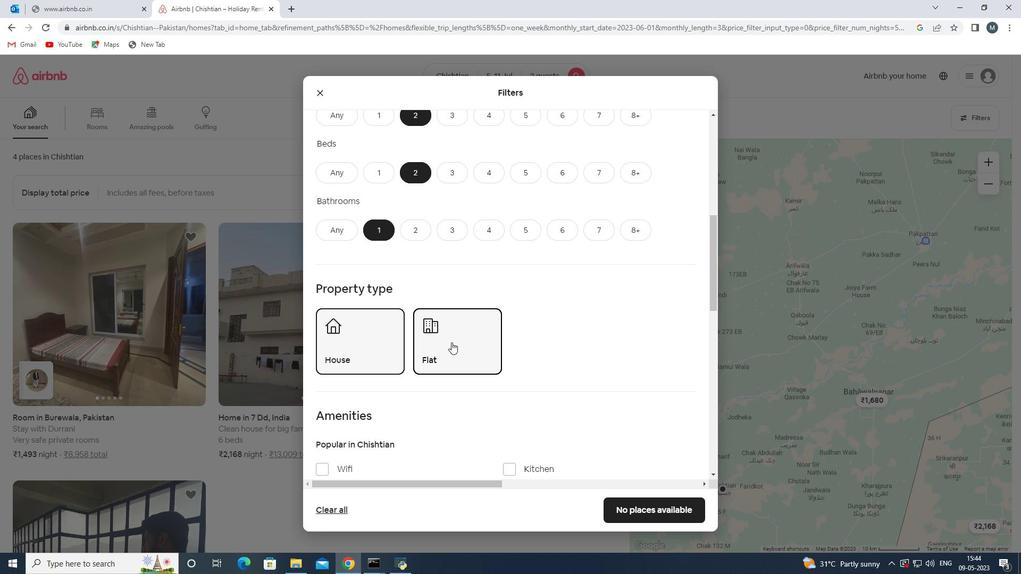 
Action: Mouse scrolled (451, 341) with delta (0, 0)
Screenshot: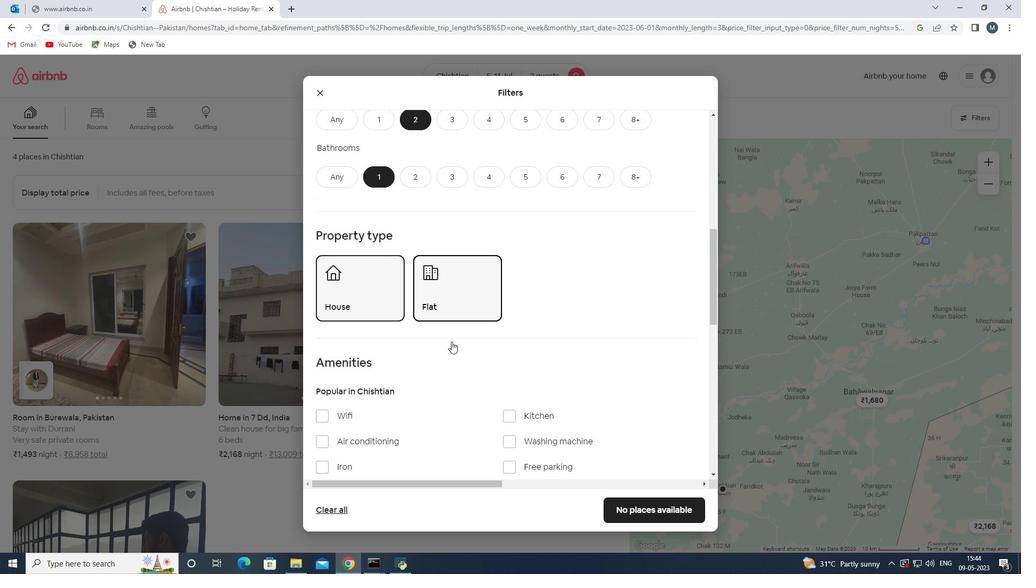
Action: Mouse scrolled (451, 341) with delta (0, 0)
Screenshot: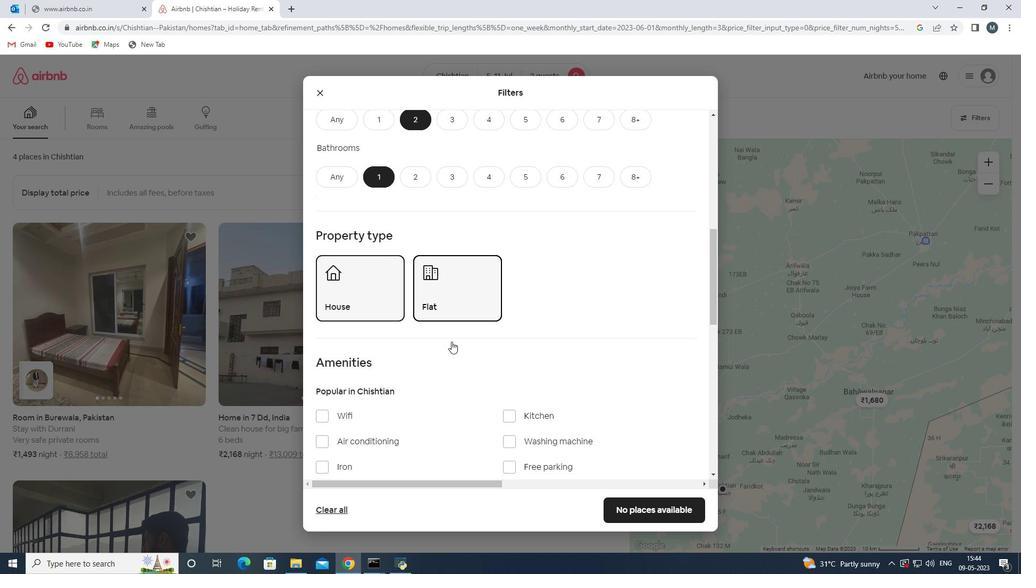 
Action: Mouse moved to (472, 344)
Screenshot: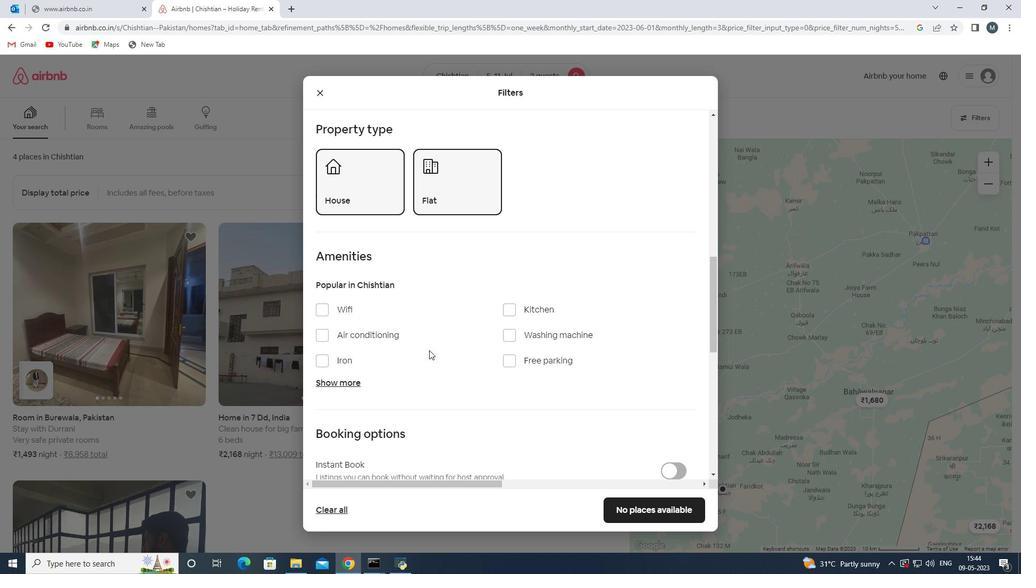 
Action: Mouse scrolled (472, 343) with delta (0, 0)
Screenshot: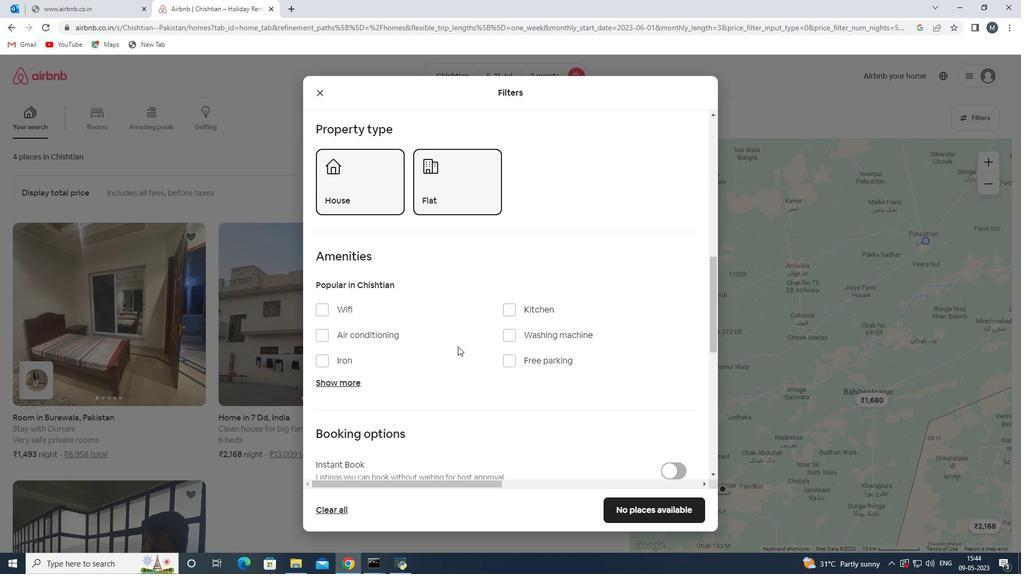 
Action: Mouse scrolled (472, 343) with delta (0, 0)
Screenshot: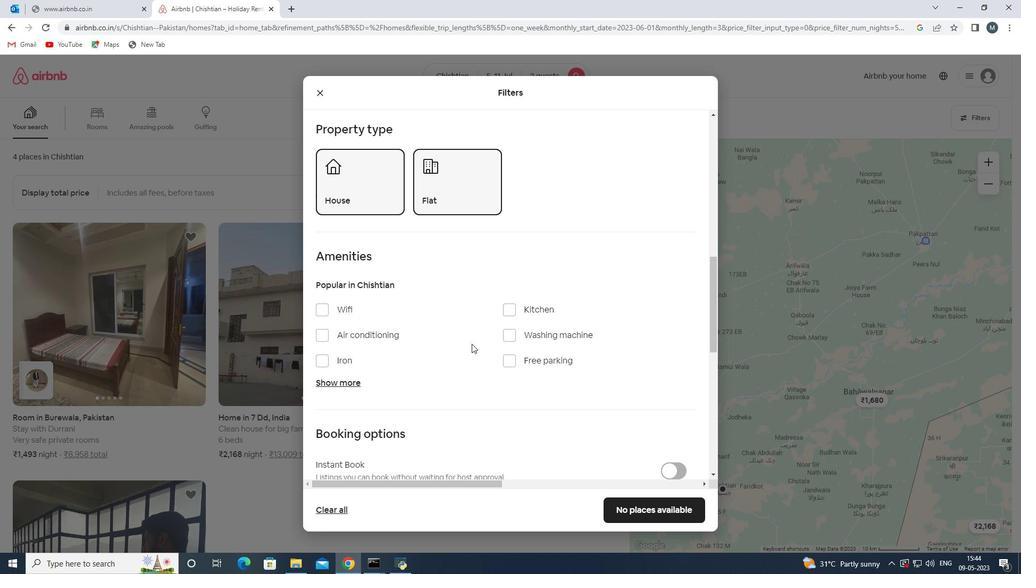 
Action: Mouse scrolled (472, 343) with delta (0, 0)
Screenshot: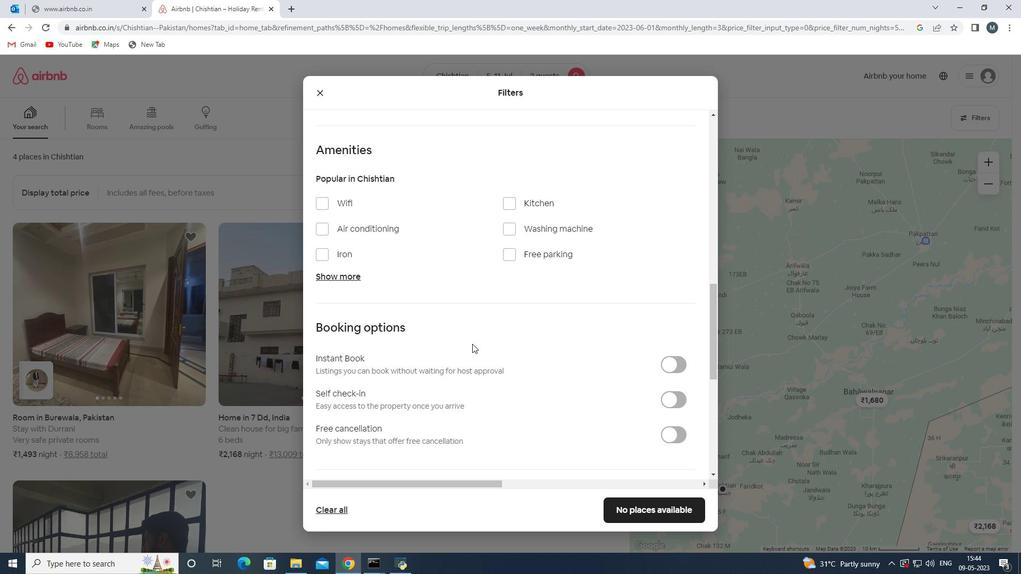 
Action: Mouse moved to (671, 348)
Screenshot: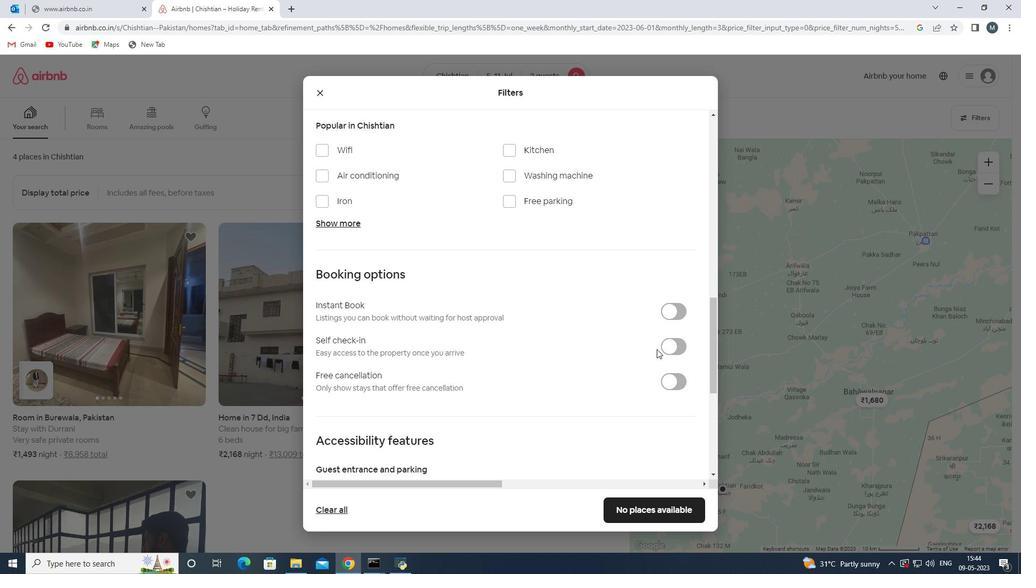 
Action: Mouse pressed left at (671, 348)
Screenshot: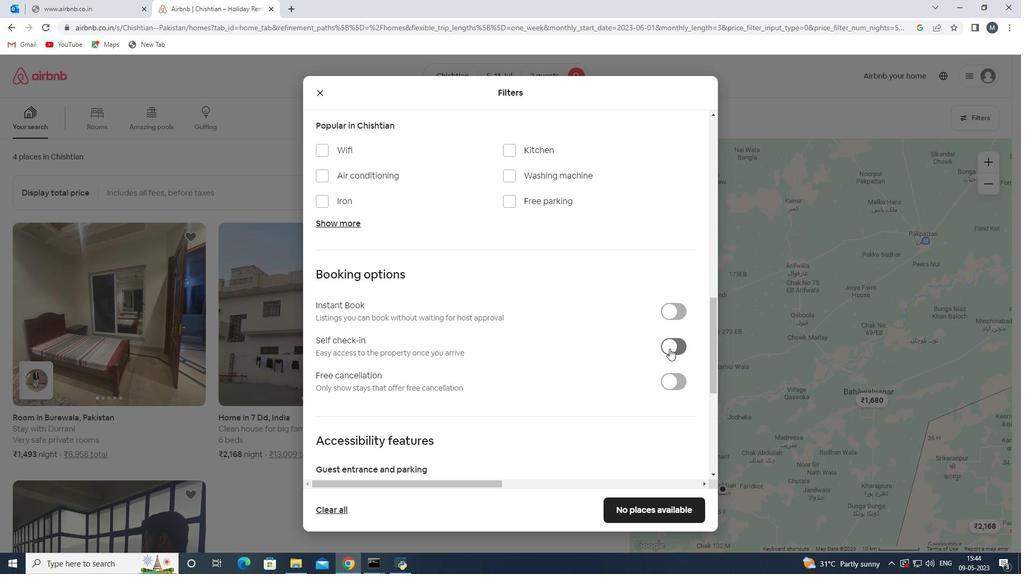 
Action: Mouse moved to (576, 355)
Screenshot: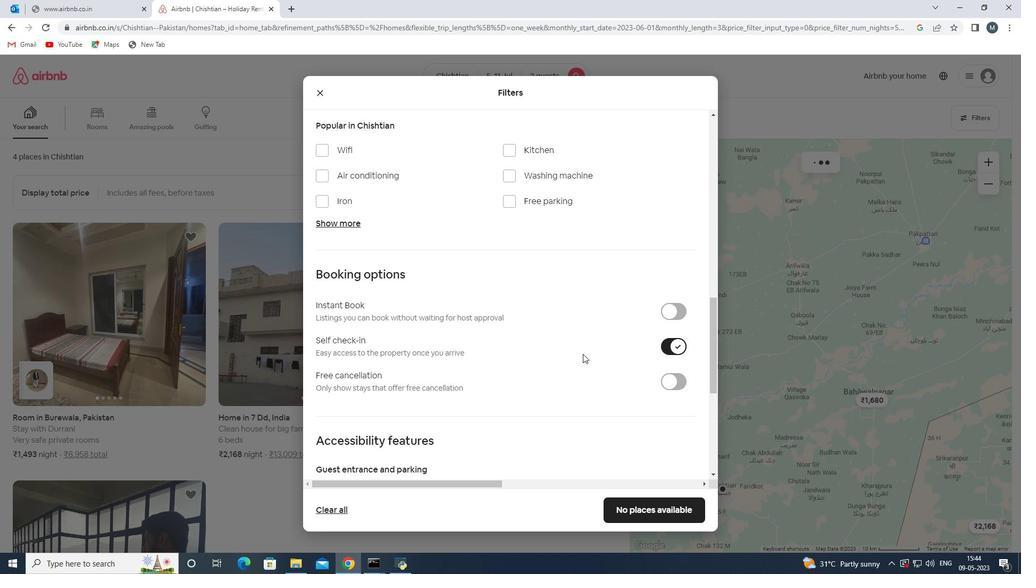 
Action: Mouse scrolled (576, 354) with delta (0, 0)
Screenshot: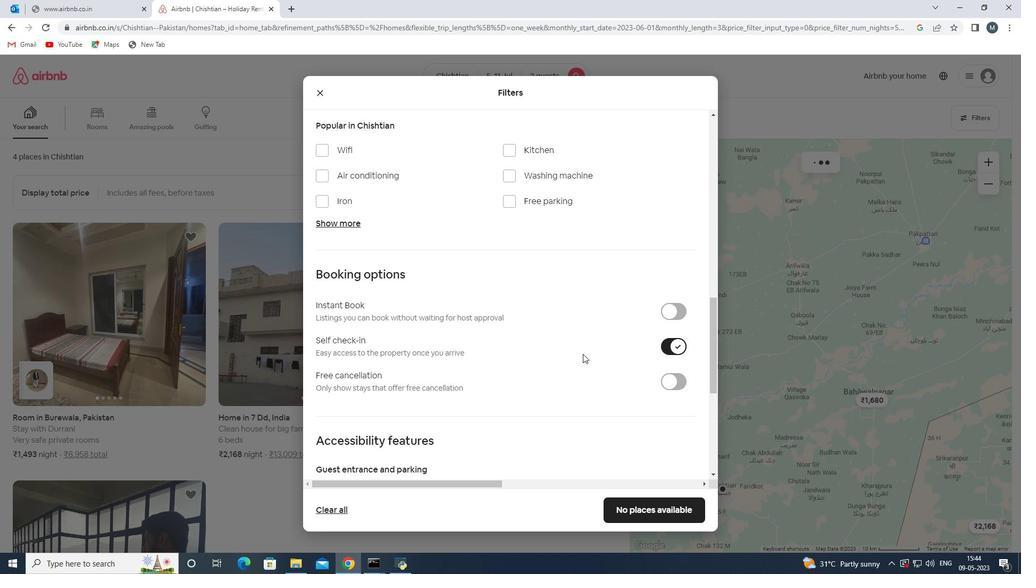 
Action: Mouse moved to (573, 357)
Screenshot: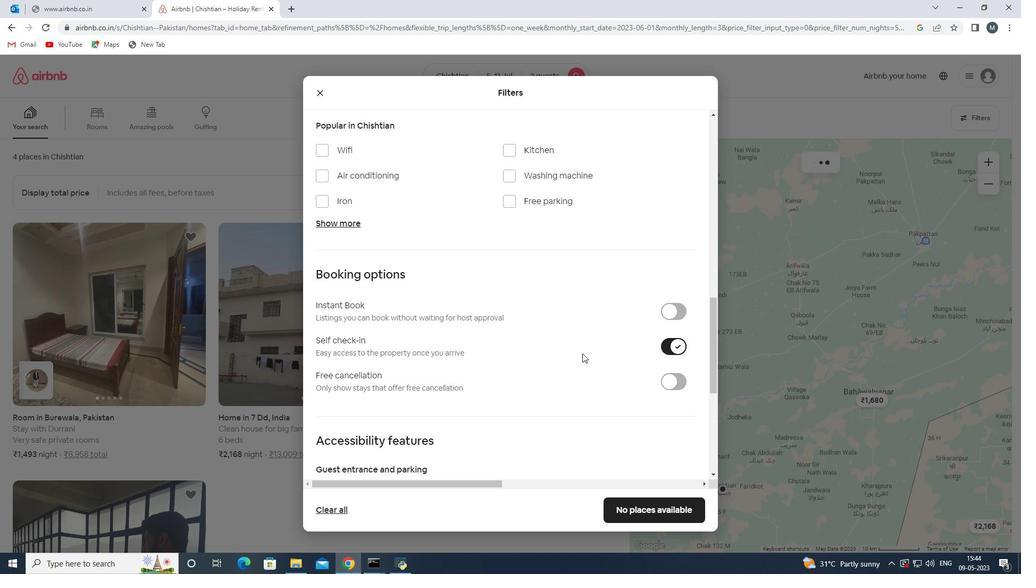 
Action: Mouse scrolled (573, 356) with delta (0, 0)
Screenshot: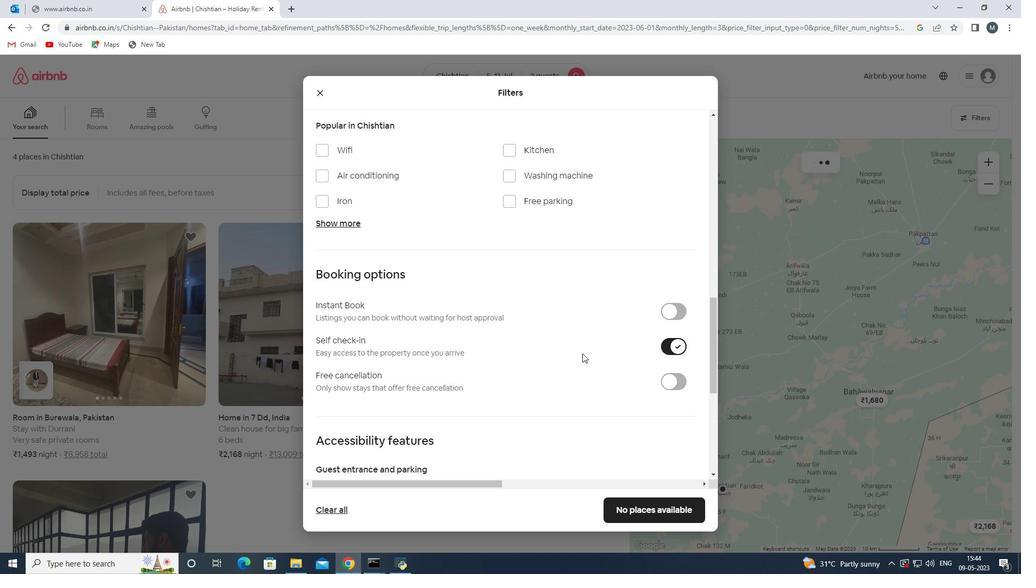 
Action: Mouse moved to (561, 358)
Screenshot: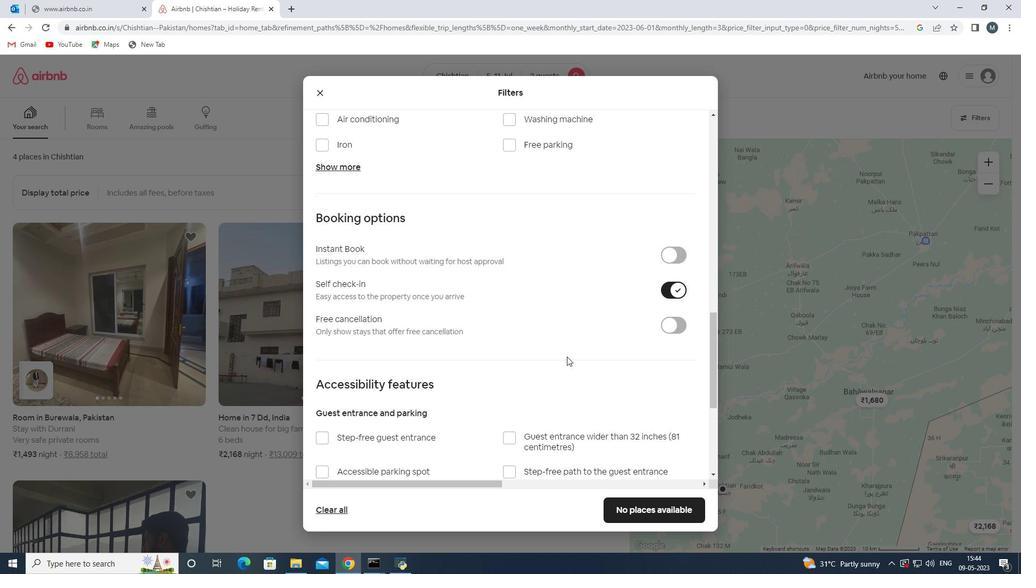 
Action: Mouse scrolled (561, 358) with delta (0, 0)
Screenshot: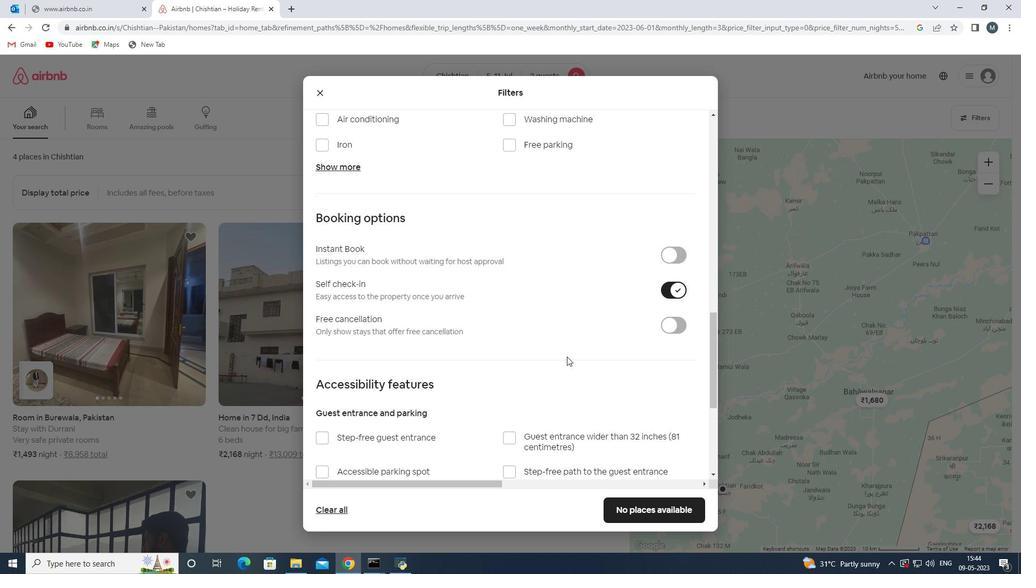 
Action: Mouse moved to (561, 360)
Screenshot: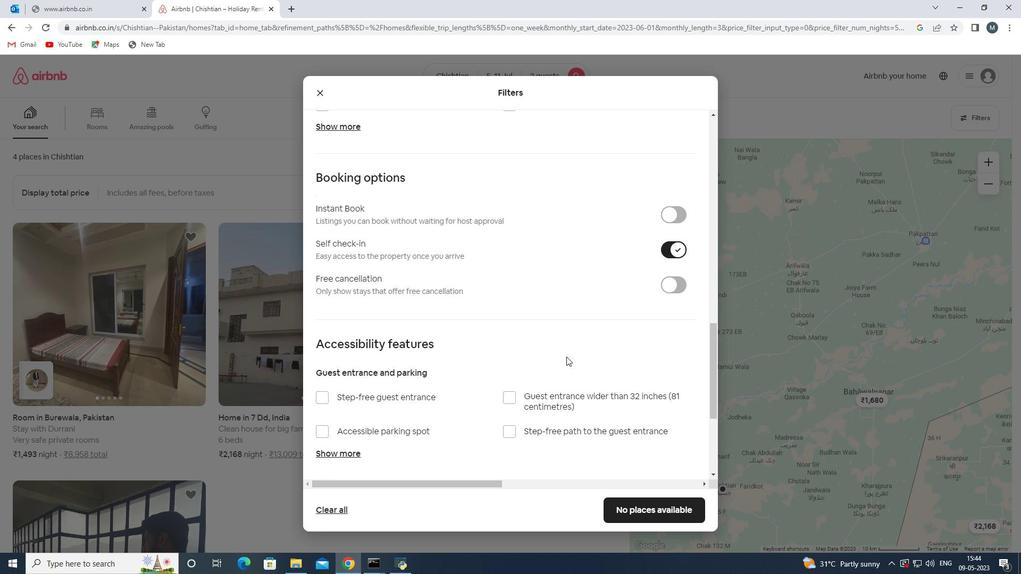 
Action: Mouse scrolled (561, 359) with delta (0, 0)
Screenshot: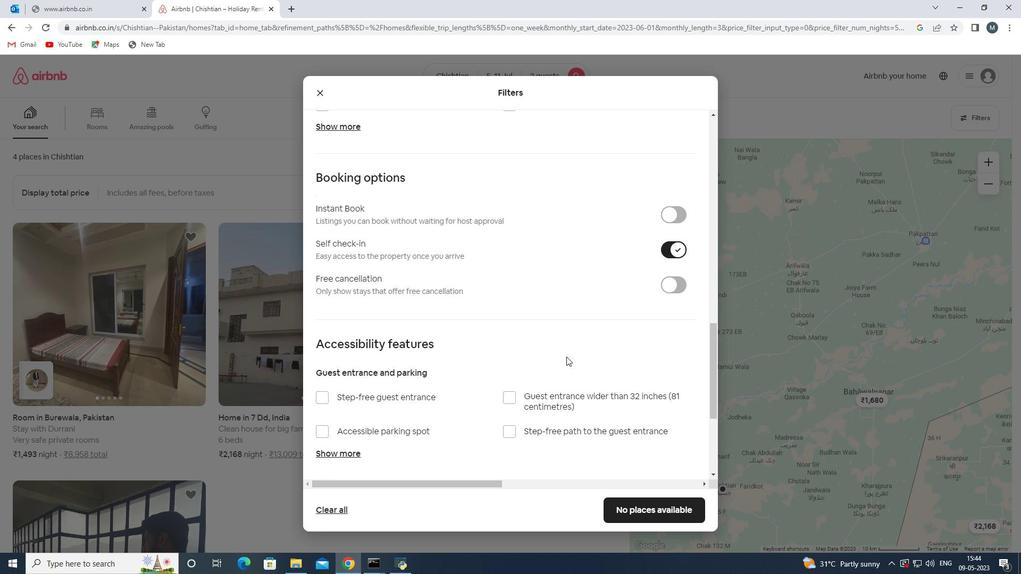
Action: Mouse moved to (561, 360)
Screenshot: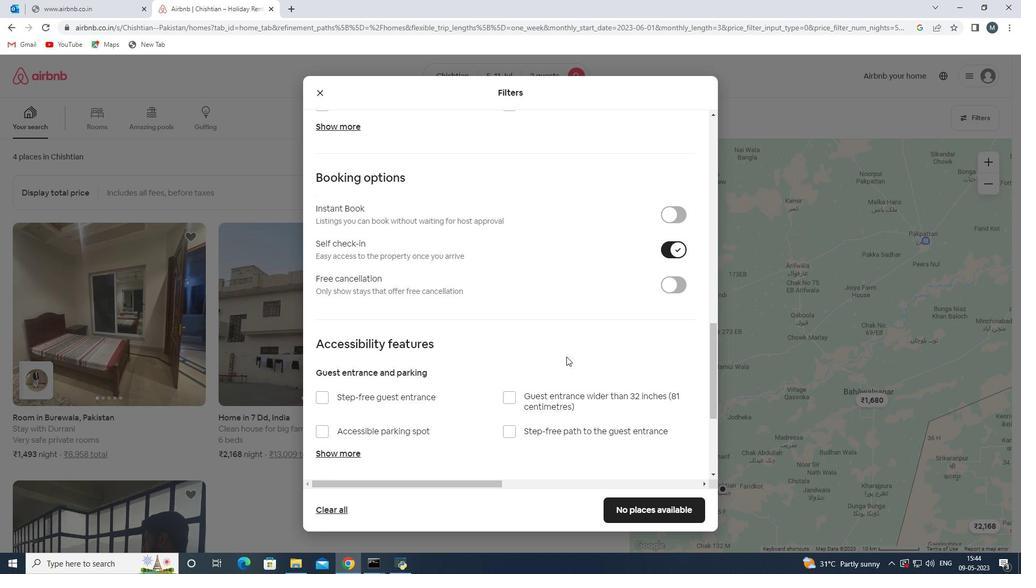 
Action: Mouse scrolled (561, 359) with delta (0, 0)
Screenshot: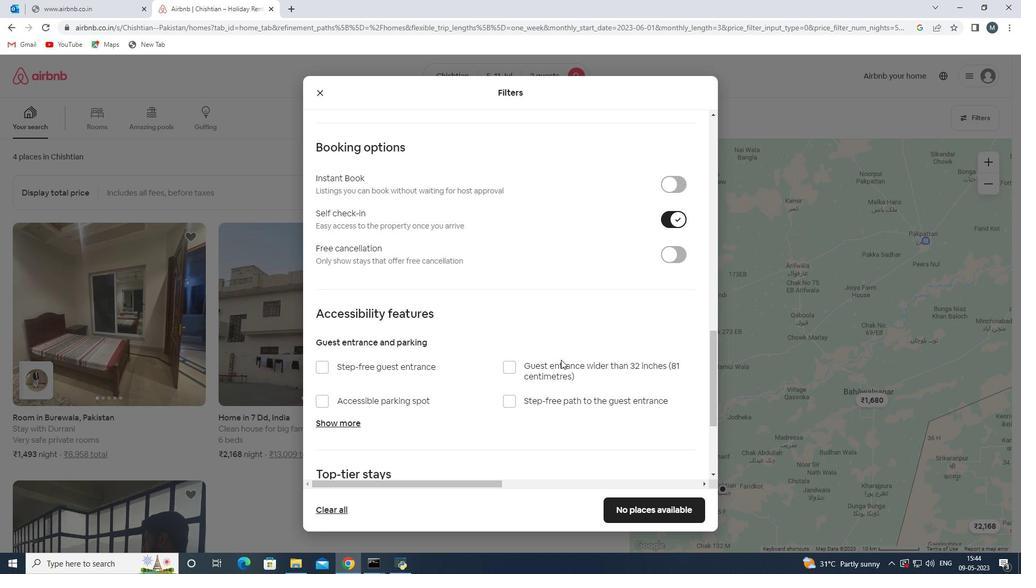 
Action: Mouse moved to (559, 361)
Screenshot: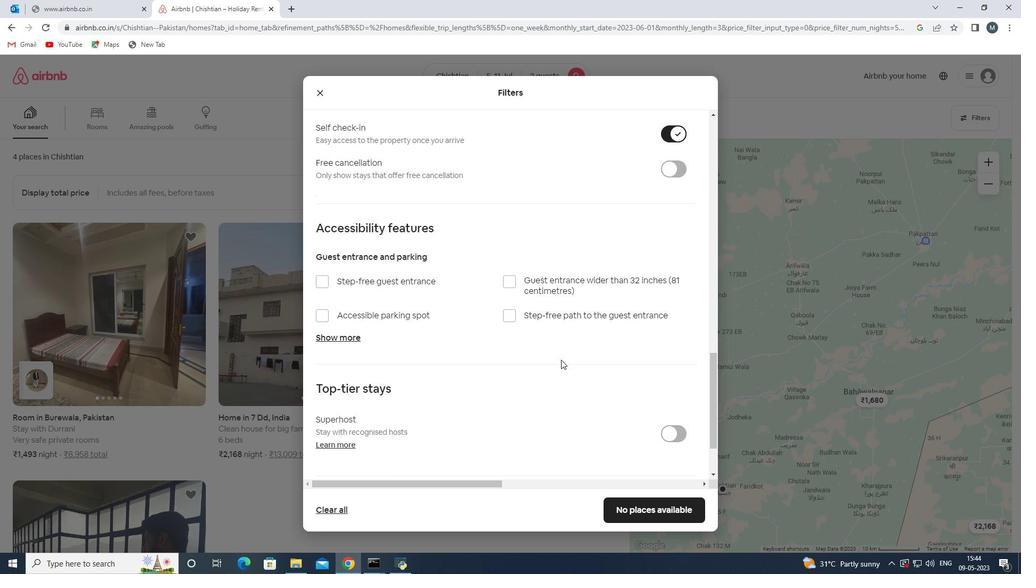 
Action: Mouse scrolled (559, 360) with delta (0, 0)
Screenshot: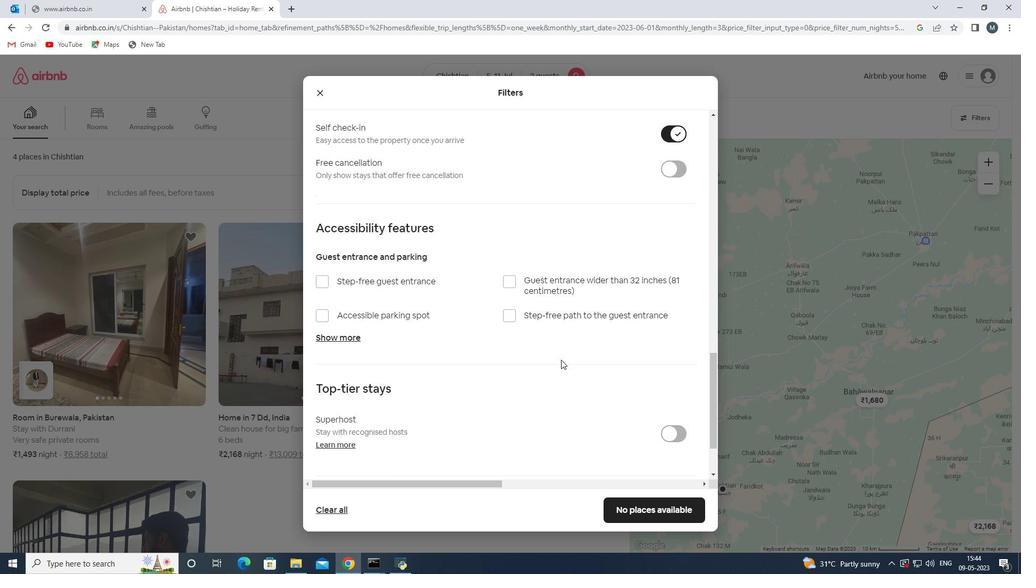
Action: Mouse moved to (558, 361)
Screenshot: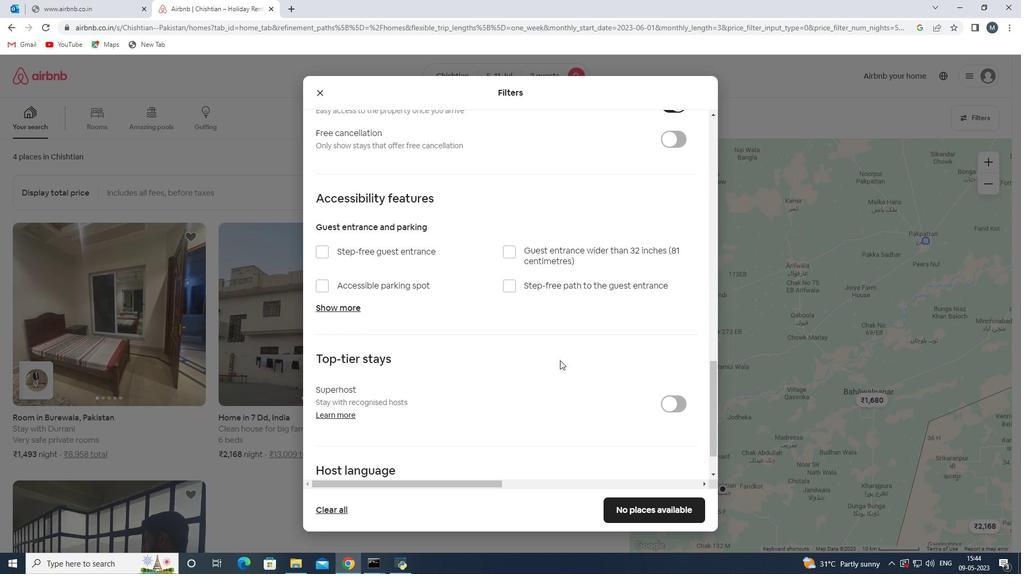 
Action: Mouse scrolled (558, 360) with delta (0, 0)
Screenshot: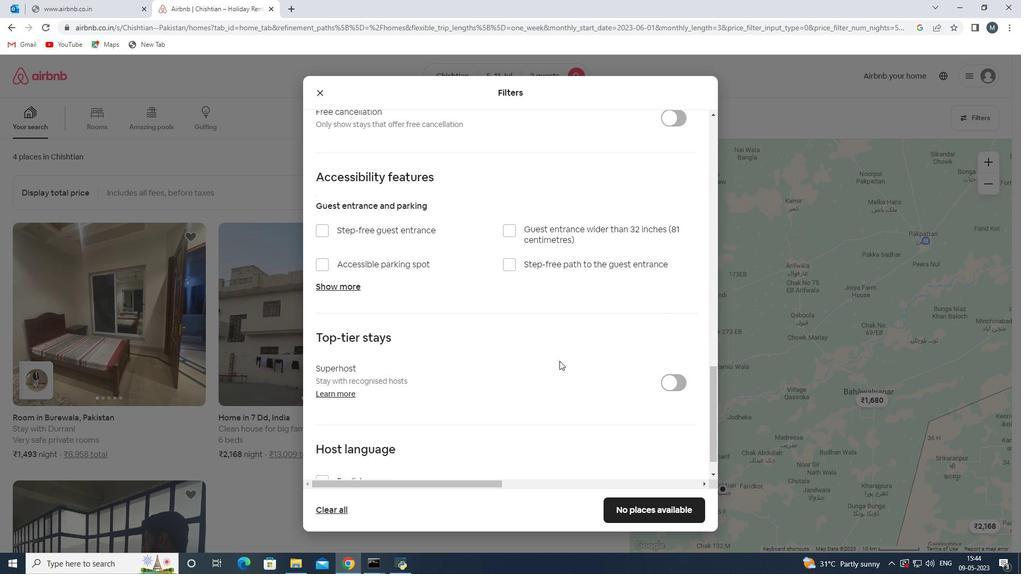 
Action: Mouse moved to (558, 361)
Screenshot: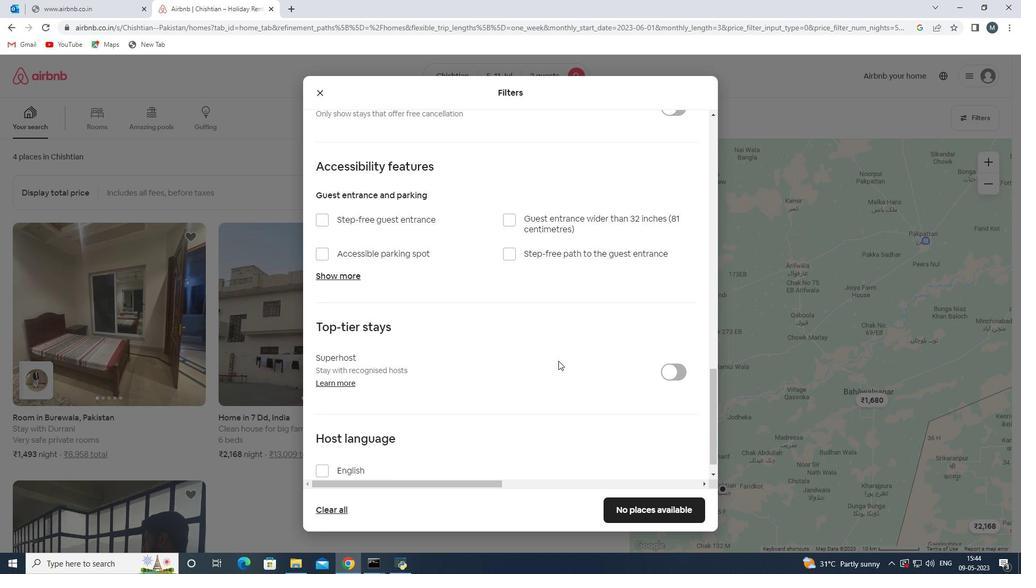 
Action: Mouse scrolled (558, 360) with delta (0, 0)
Screenshot: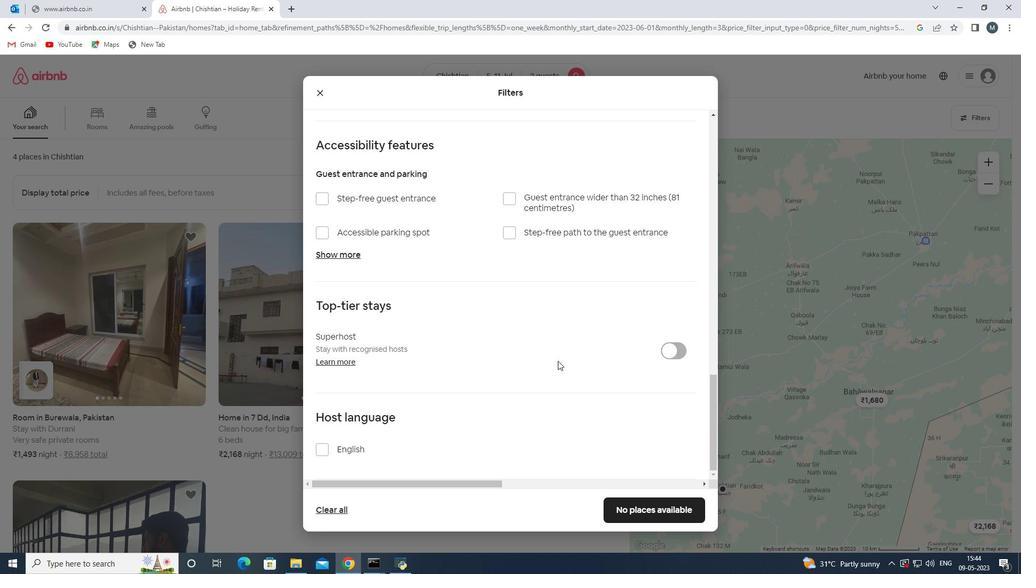 
Action: Mouse moved to (557, 361)
Screenshot: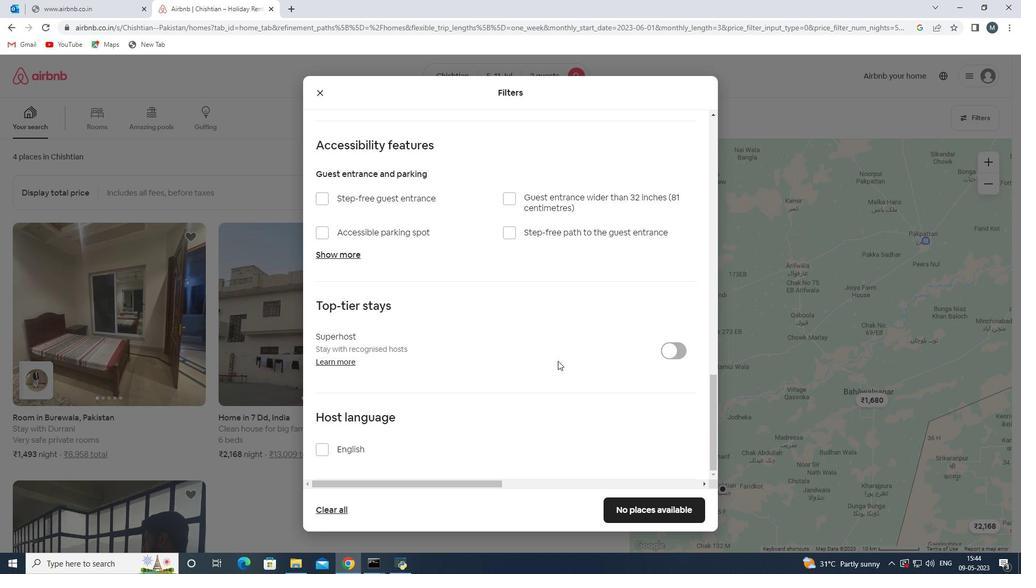 
Action: Mouse scrolled (557, 360) with delta (0, 0)
Screenshot: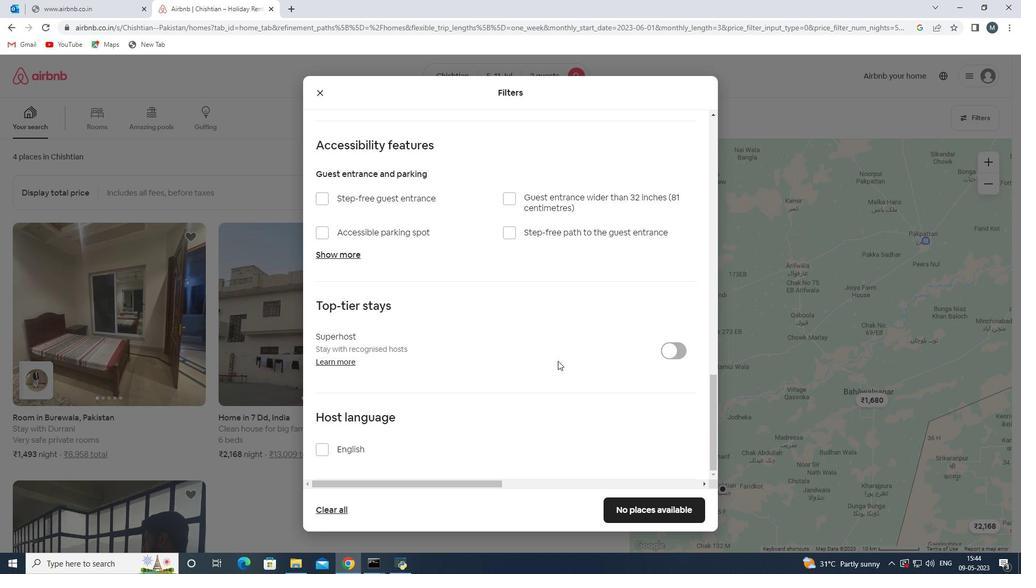 
Action: Mouse moved to (543, 367)
Screenshot: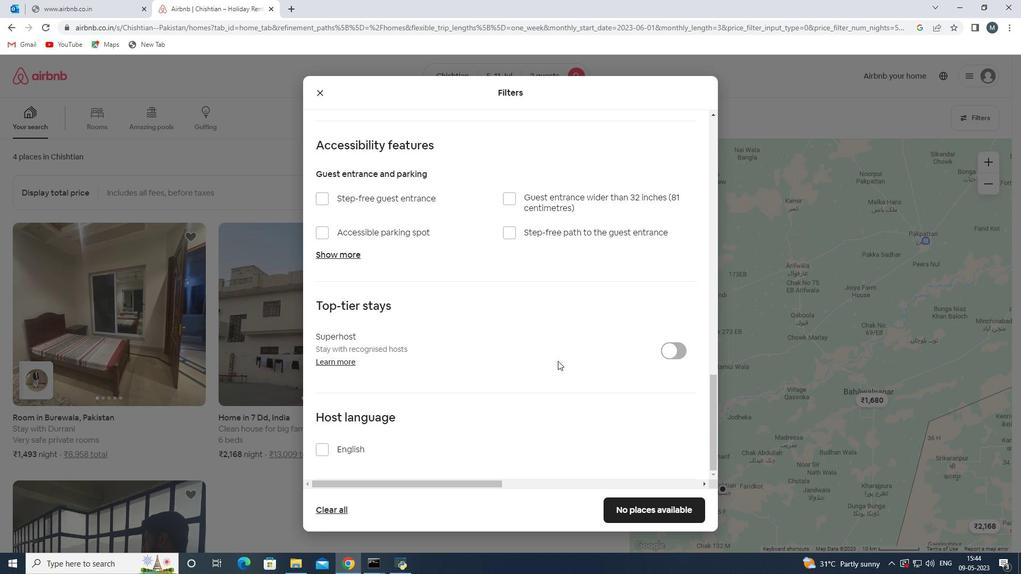 
Action: Mouse scrolled (543, 366) with delta (0, 0)
Screenshot: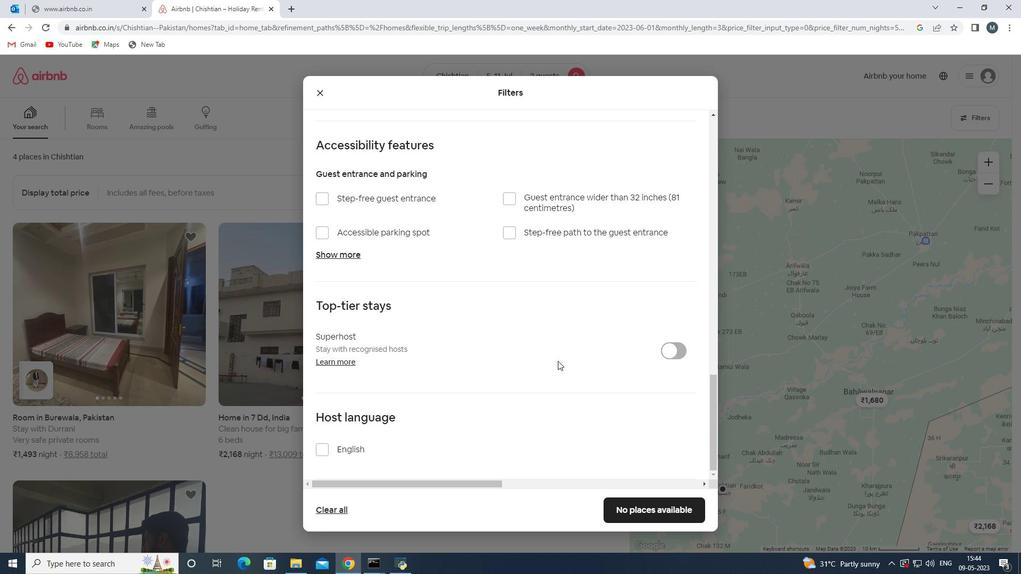 
Action: Mouse moved to (322, 452)
Screenshot: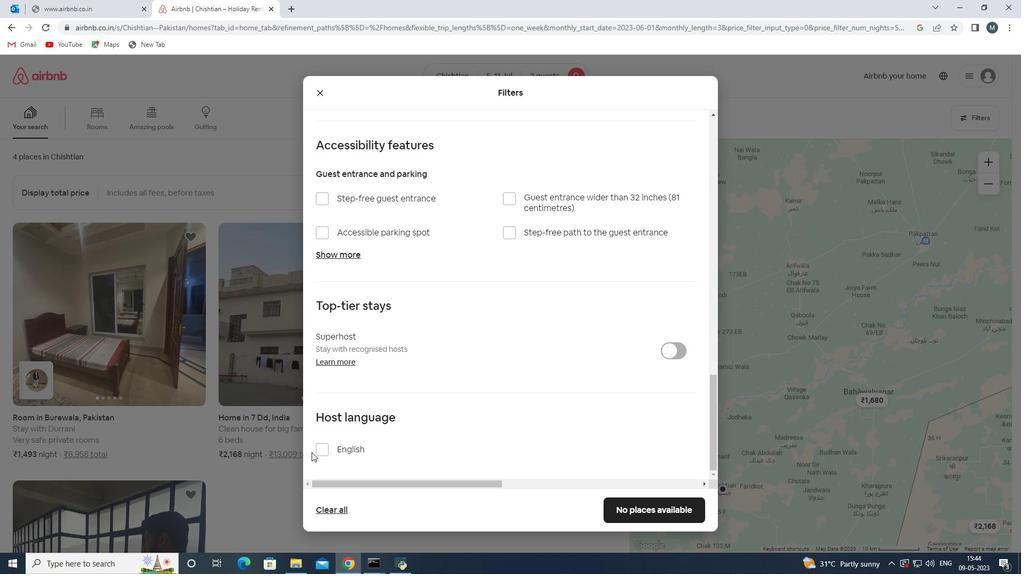
Action: Mouse pressed left at (322, 452)
Screenshot: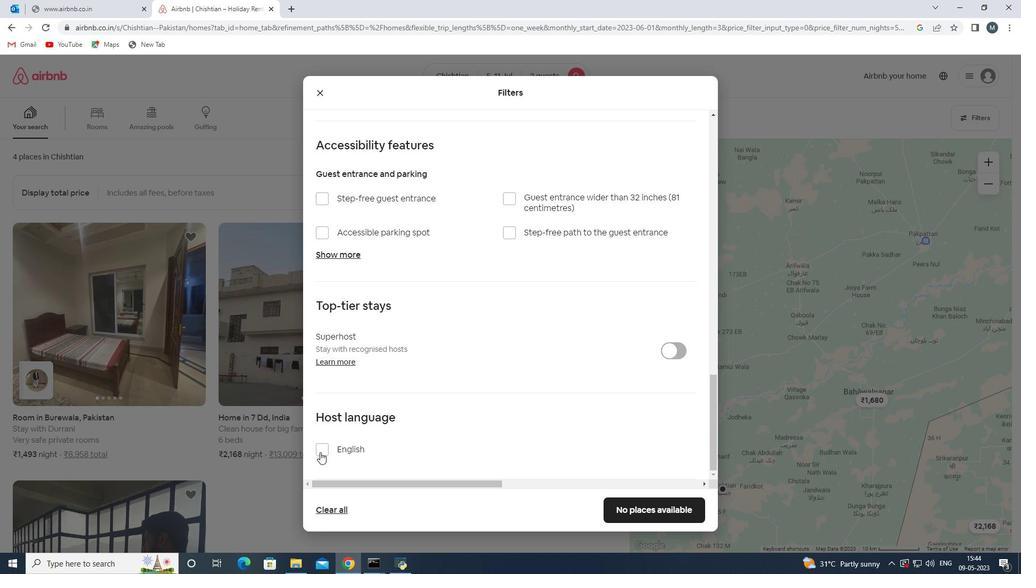 
Action: Mouse moved to (656, 510)
Screenshot: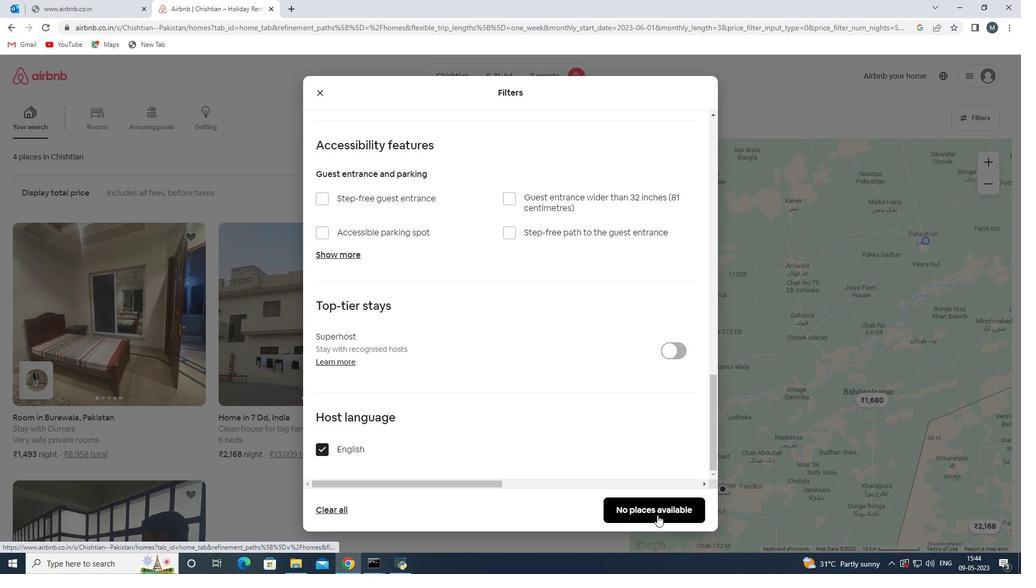 
Action: Mouse pressed left at (656, 510)
Screenshot: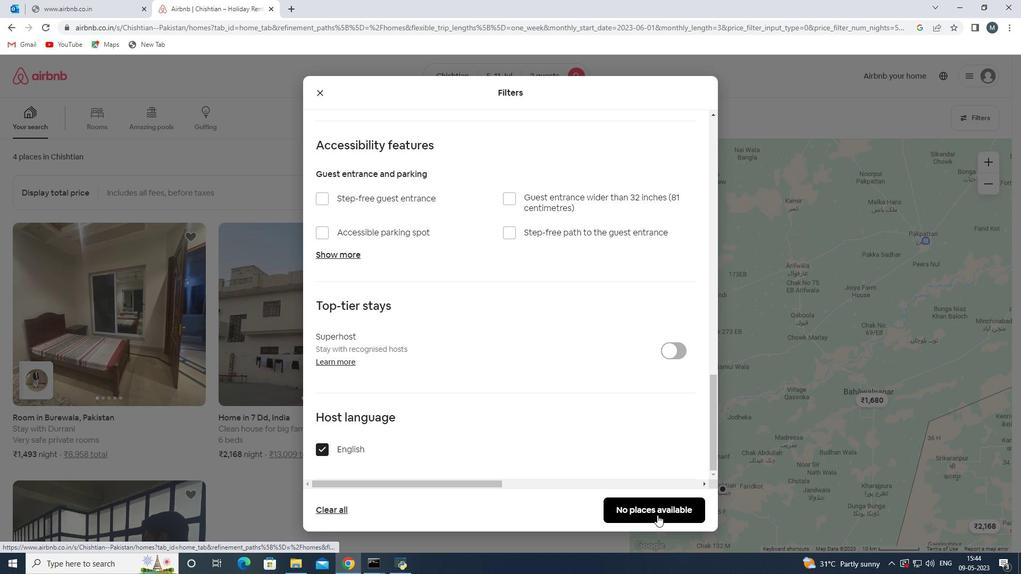 
Action: Mouse moved to (656, 507)
Screenshot: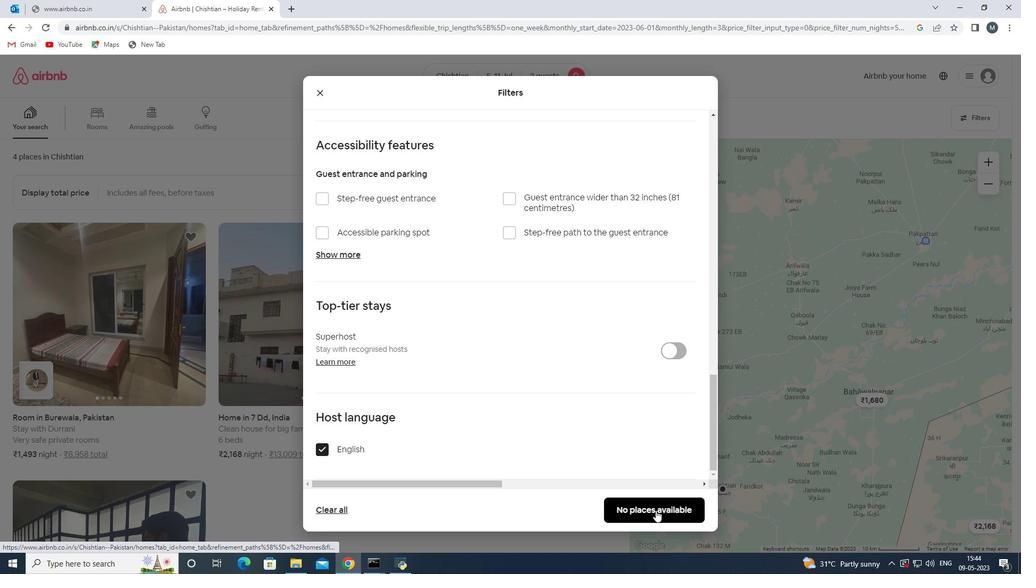 
